 Task: Add a signature Angela Wright containing Have a great day, Angela Wright to email address softage.10@softage.net and add a folder Encryption
Action: Mouse moved to (108, 103)
Screenshot: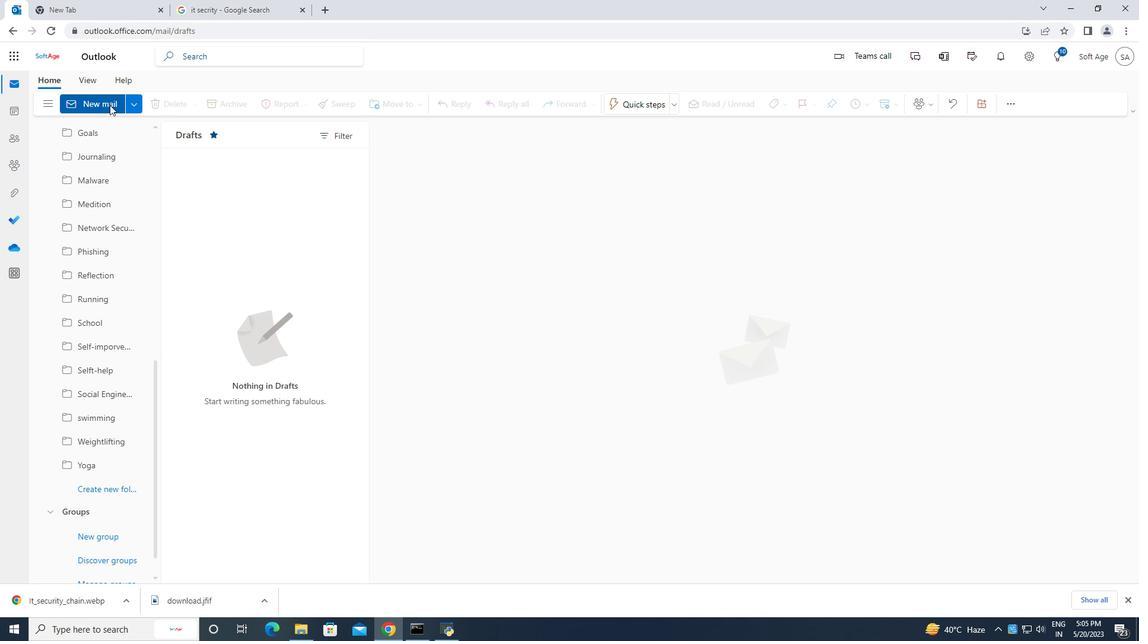 
Action: Mouse pressed left at (108, 103)
Screenshot: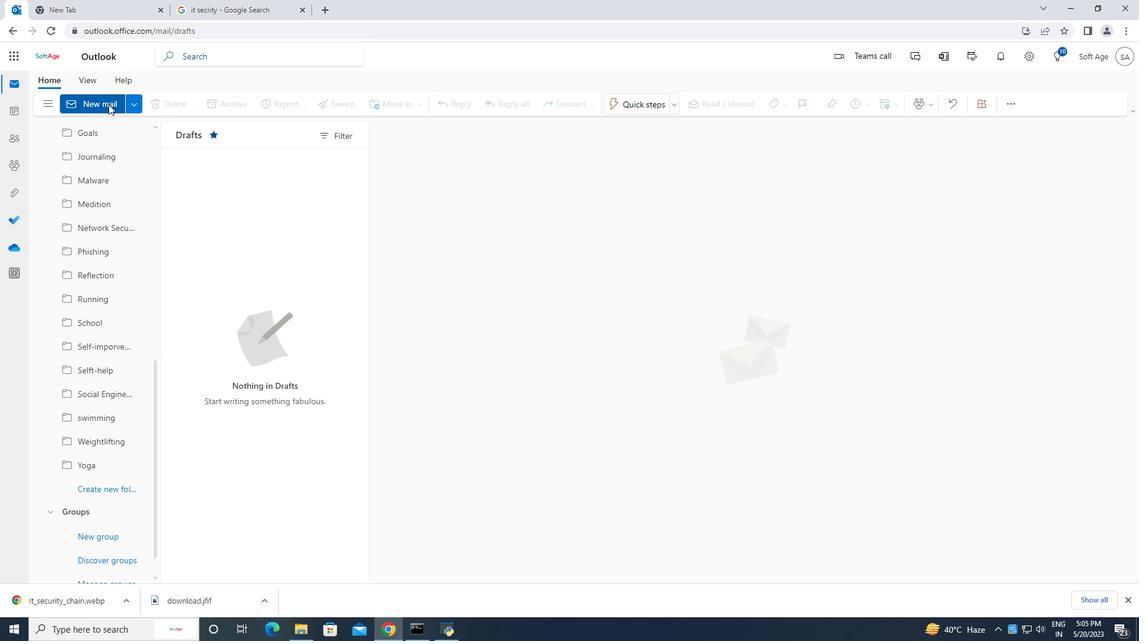 
Action: Mouse moved to (758, 110)
Screenshot: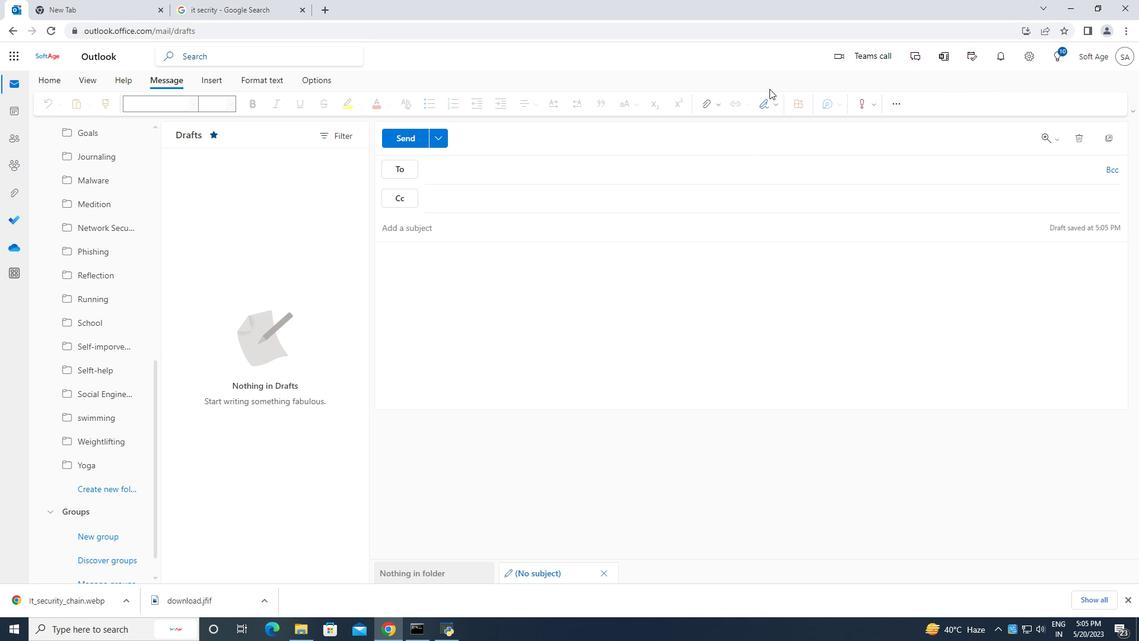 
Action: Mouse pressed left at (758, 110)
Screenshot: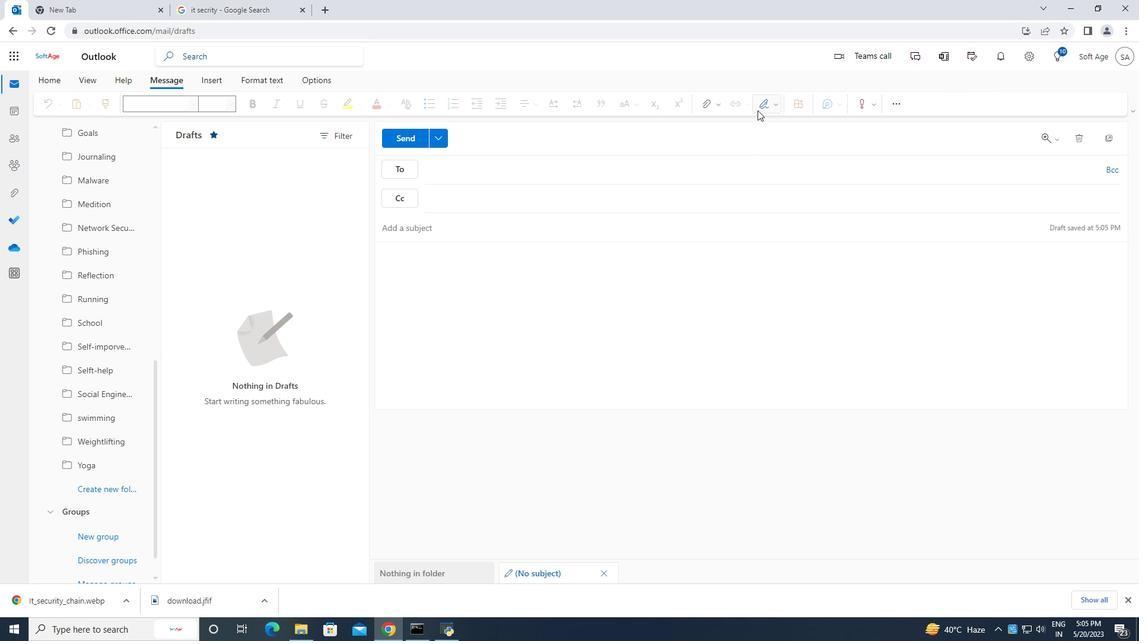 
Action: Mouse moved to (754, 151)
Screenshot: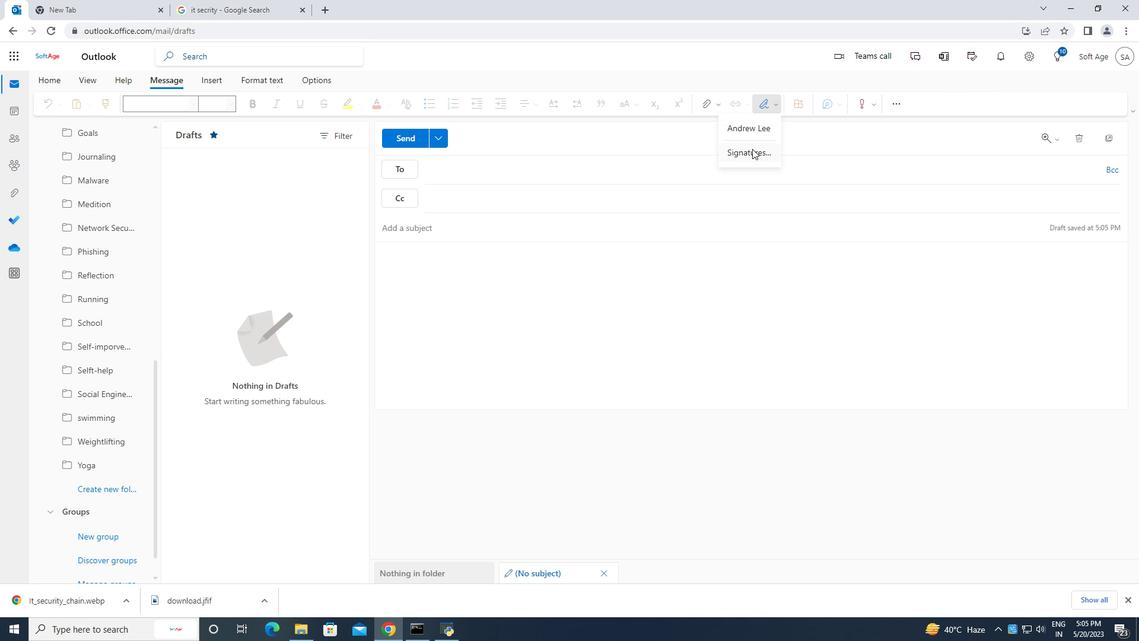 
Action: Mouse pressed left at (752, 150)
Screenshot: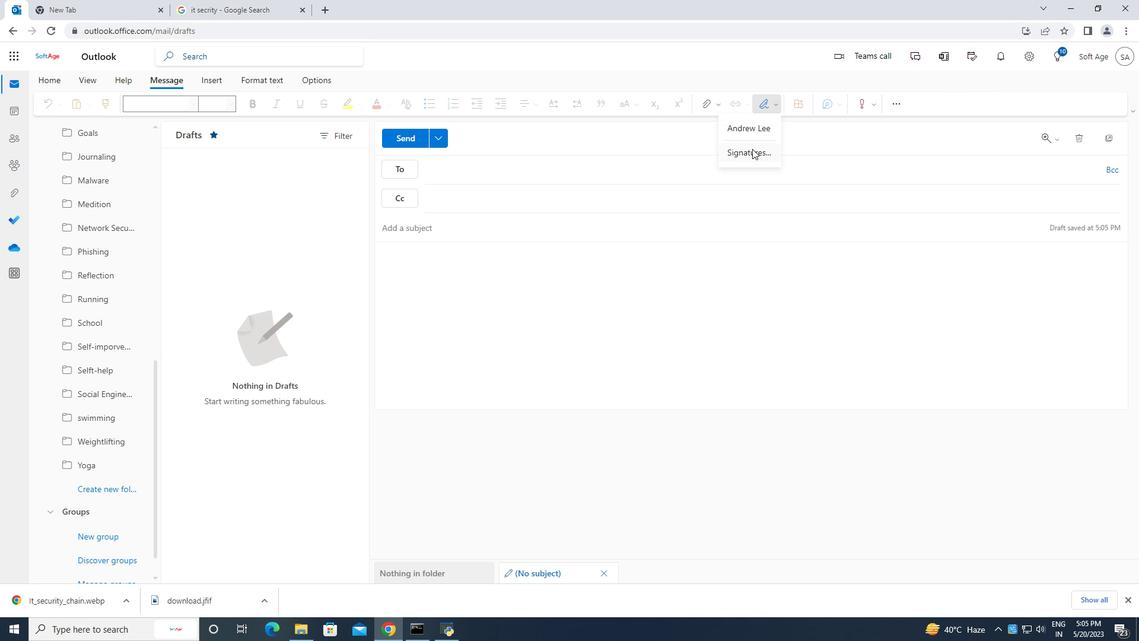 
Action: Mouse moved to (800, 200)
Screenshot: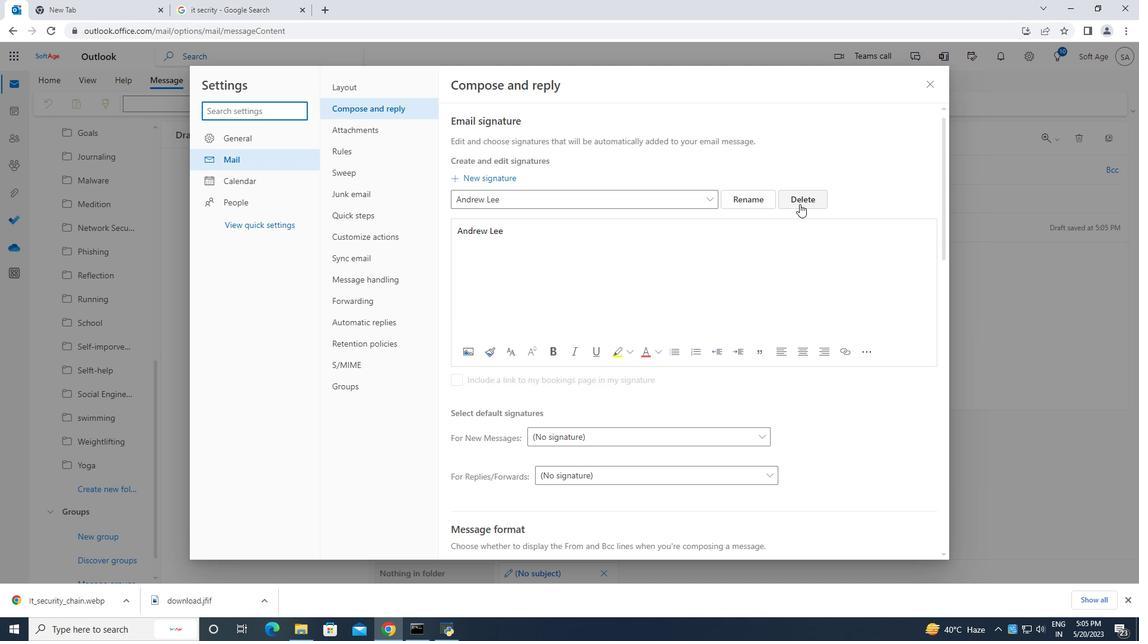 
Action: Mouse pressed left at (800, 200)
Screenshot: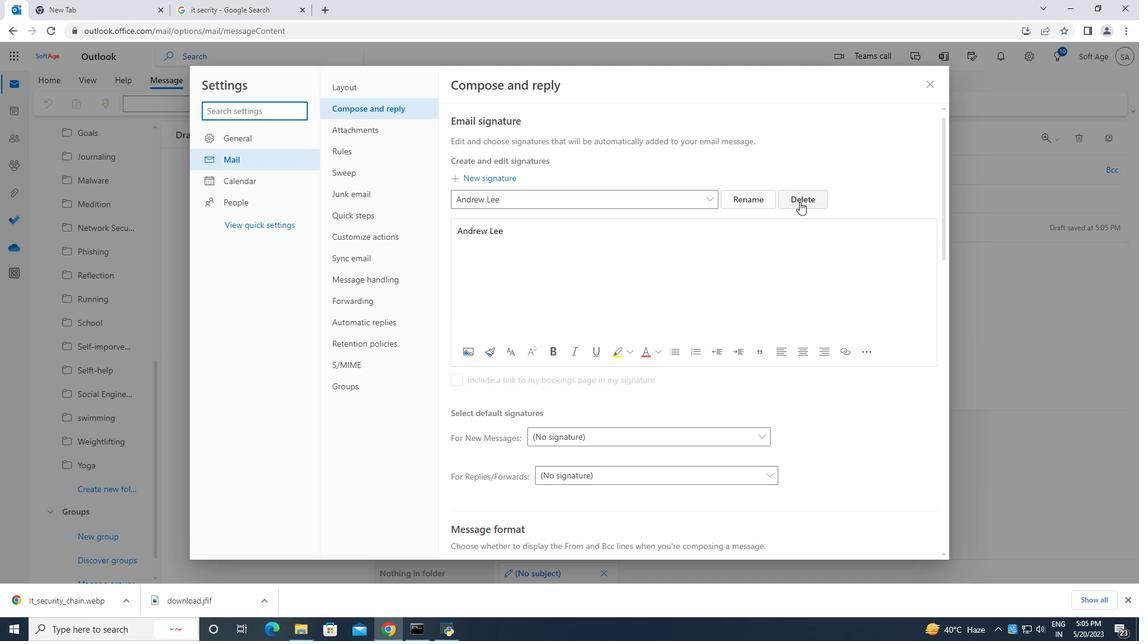
Action: Mouse moved to (517, 193)
Screenshot: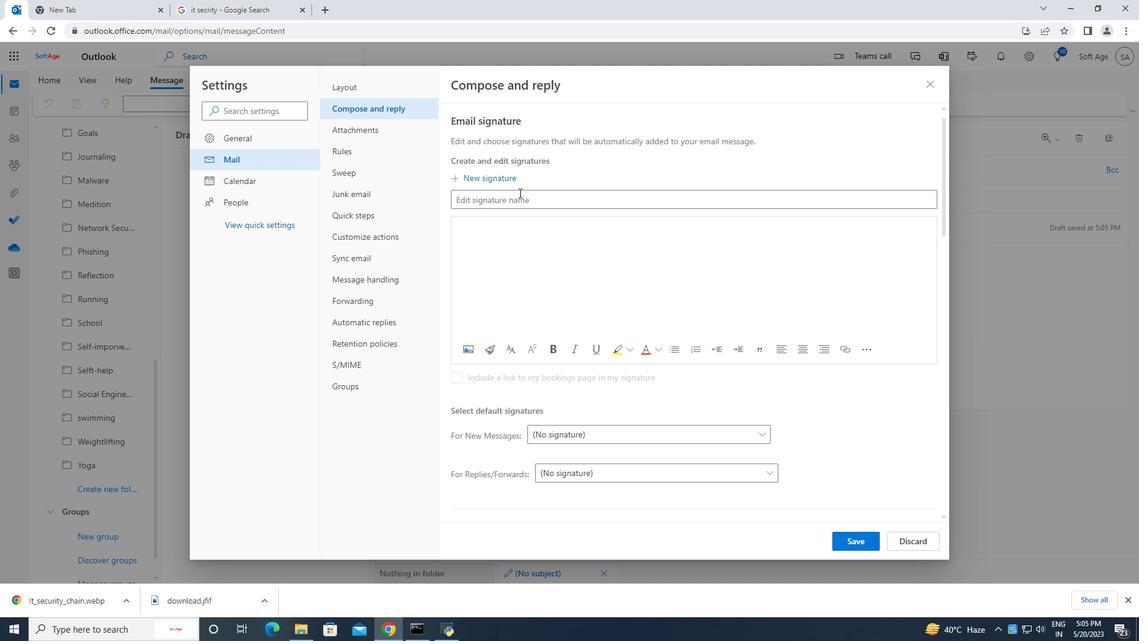 
Action: Mouse pressed left at (517, 193)
Screenshot: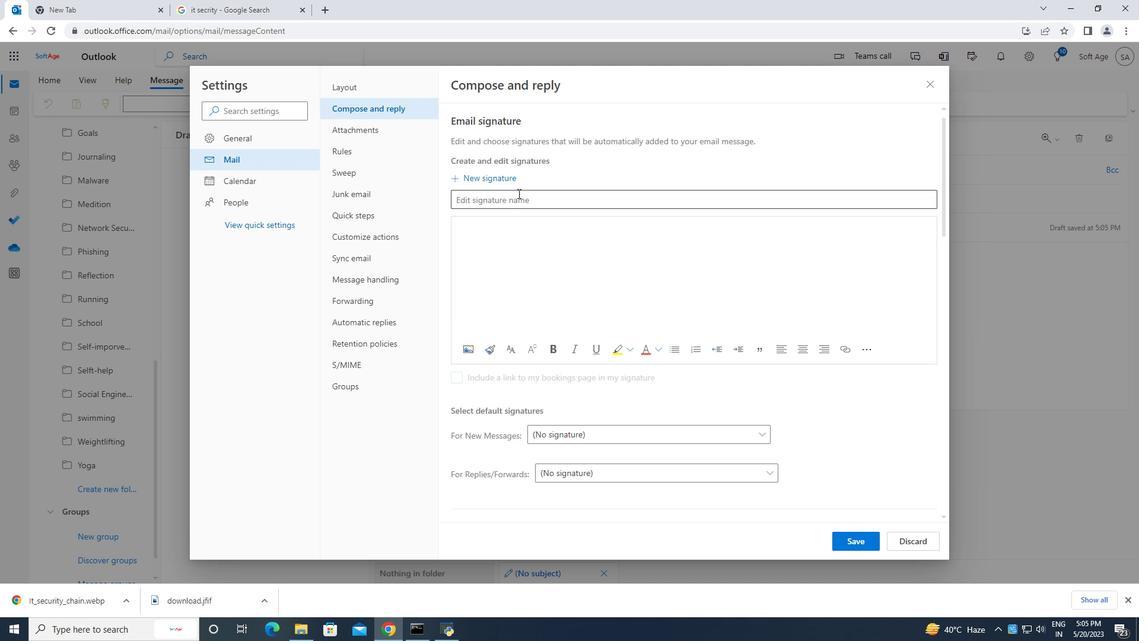 
Action: Mouse moved to (515, 193)
Screenshot: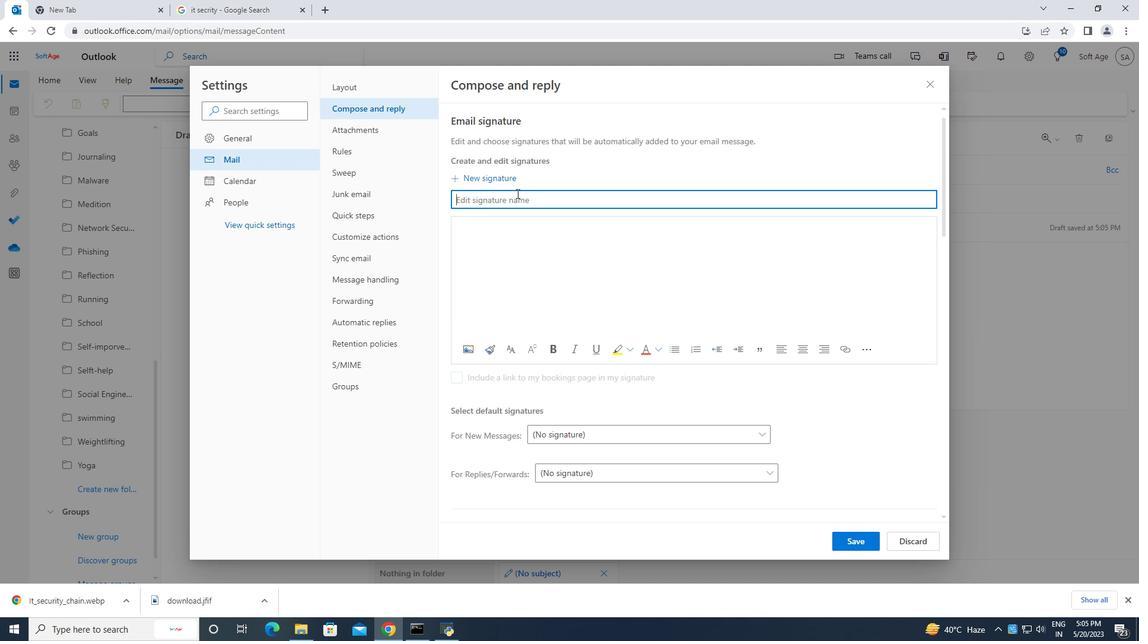 
Action: Key pressed <Key.caps_lock>A<Key.caps_lock>ngela<Key.space><Key.caps_lock>W<Key.caps_lock>riting<Key.space>
Screenshot: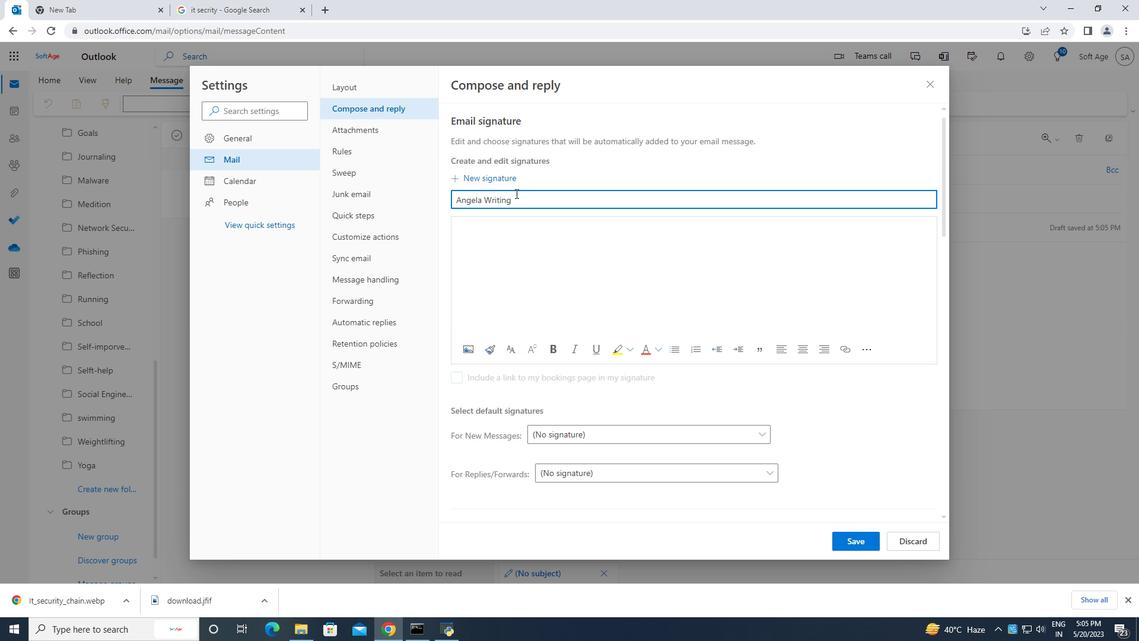 
Action: Mouse moved to (489, 216)
Screenshot: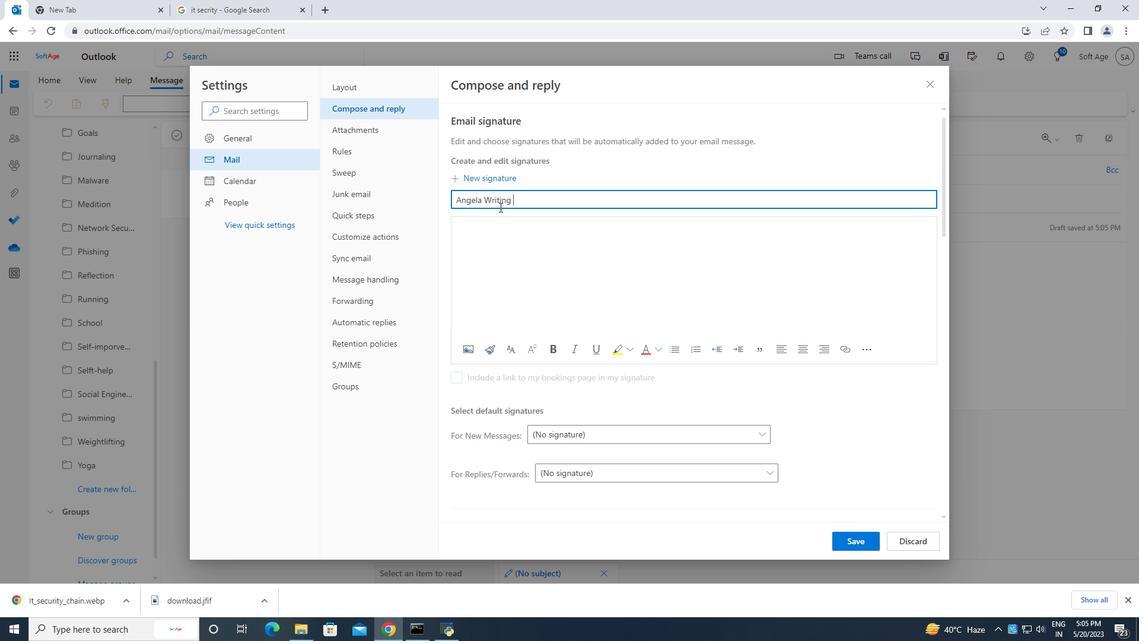 
Action: Mouse pressed left at (489, 216)
Screenshot: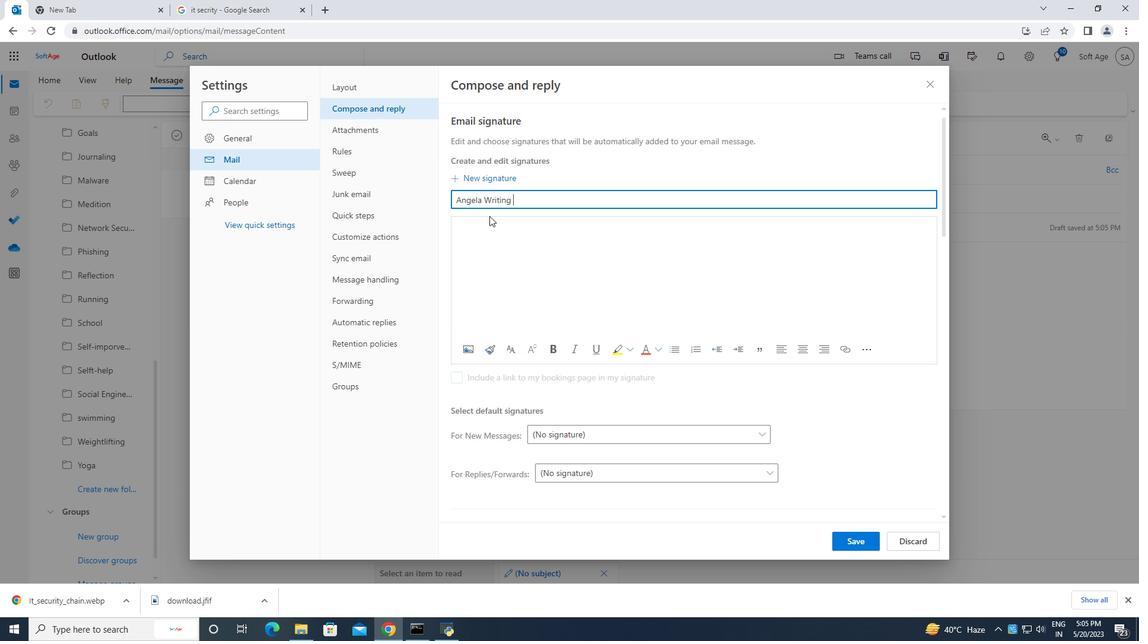 
Action: Key pressed <Key.caps_lock>A<Key.caps_lock>n
Screenshot: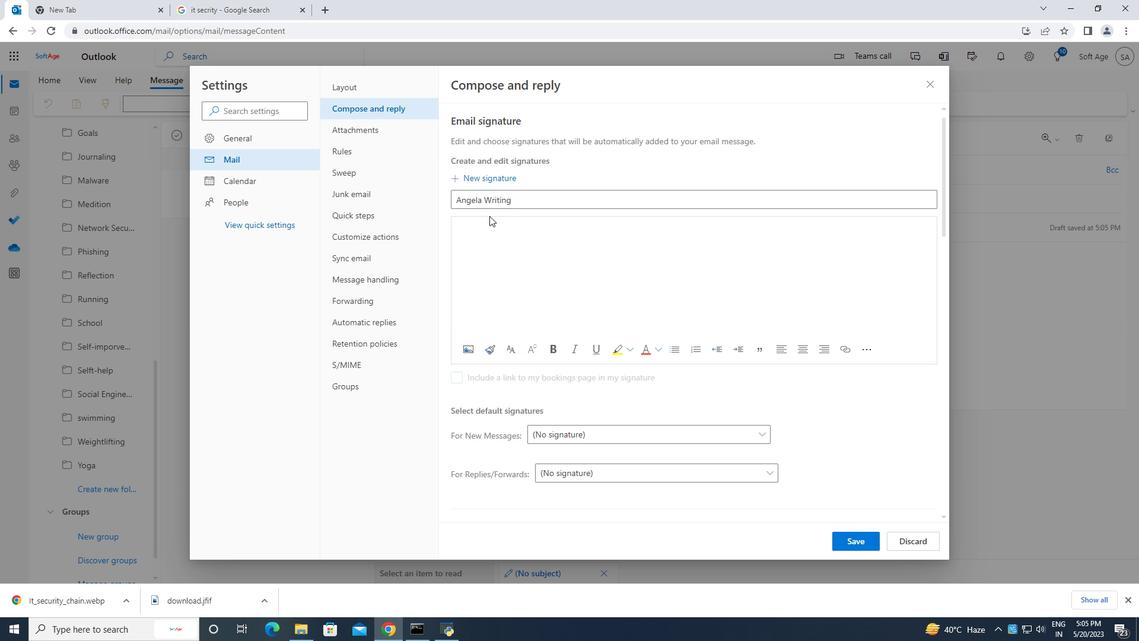 
Action: Mouse moved to (499, 227)
Screenshot: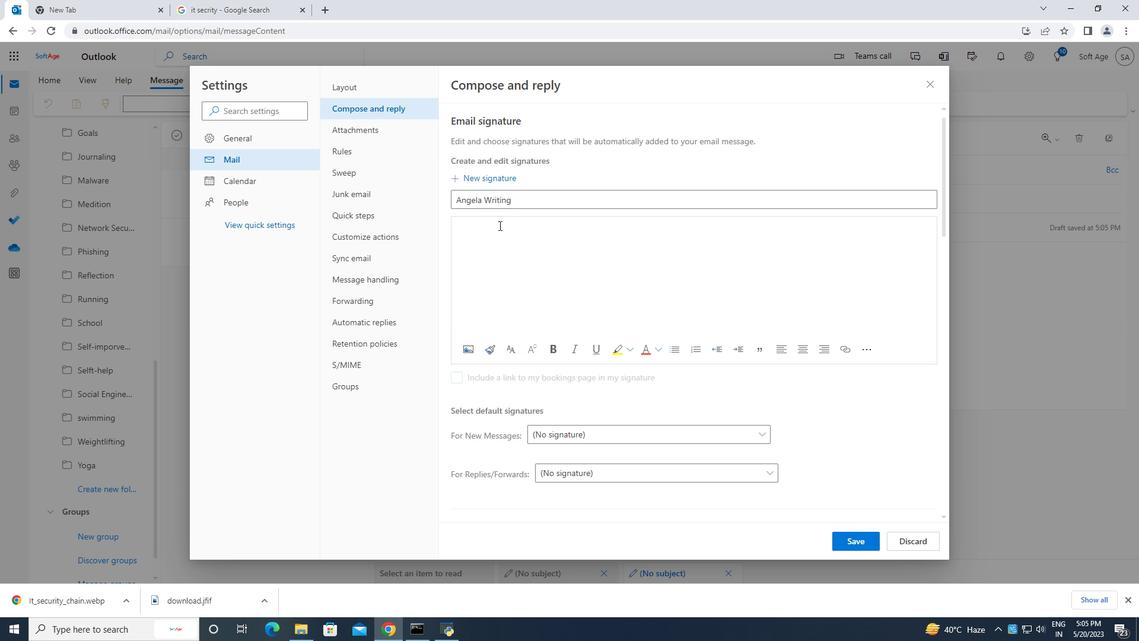 
Action: Mouse pressed left at (499, 227)
Screenshot: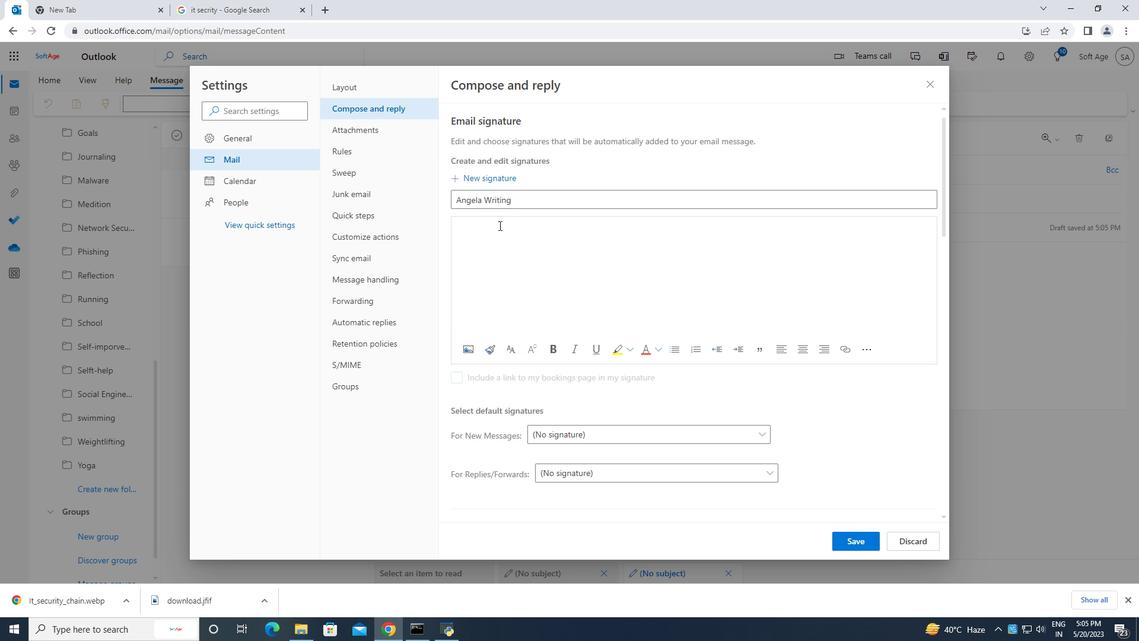 
Action: Key pressed <Key.caps_lock>A<Key.caps_lock>nf<Key.backspace>gela<Key.space><Key.caps_lock>W<Key.caps_lock>riting
Screenshot: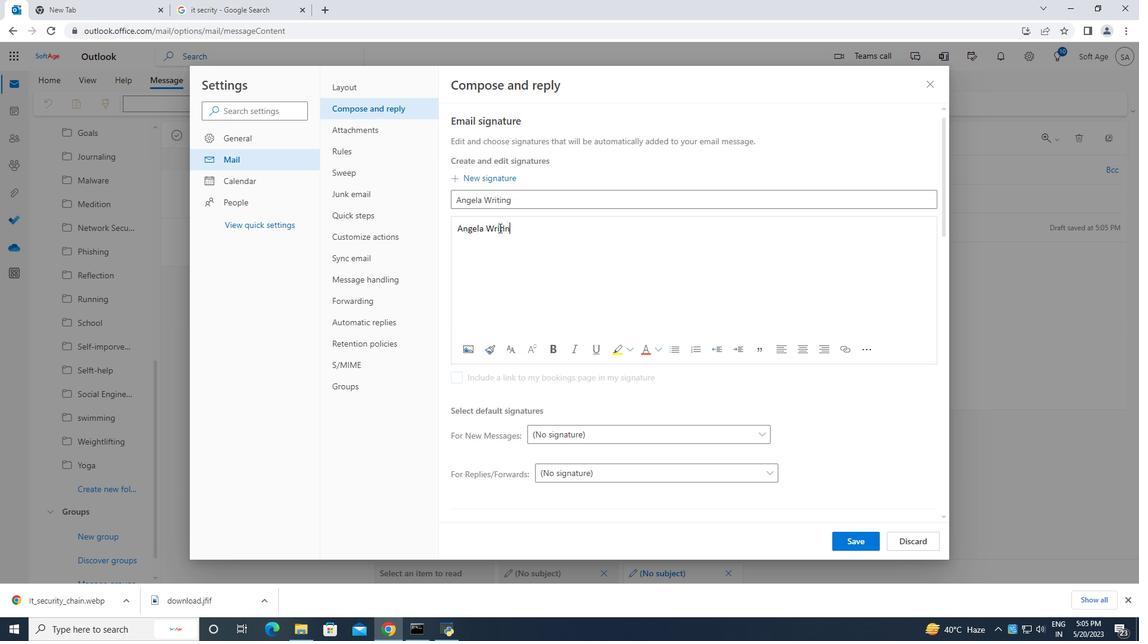 
Action: Mouse moved to (855, 542)
Screenshot: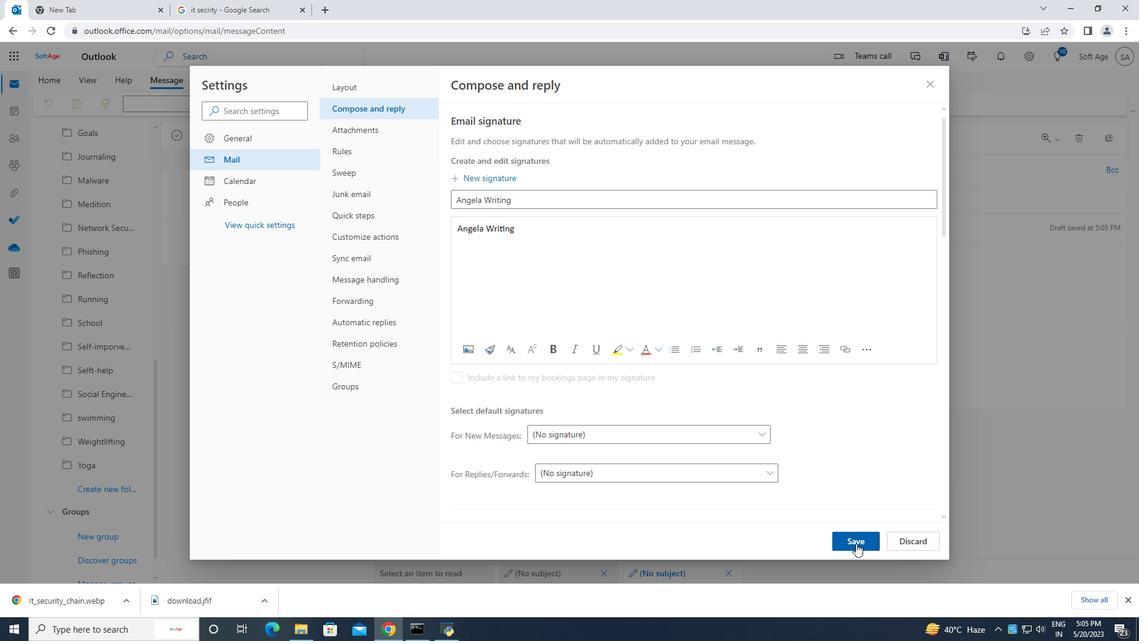 
Action: Mouse pressed left at (855, 542)
Screenshot: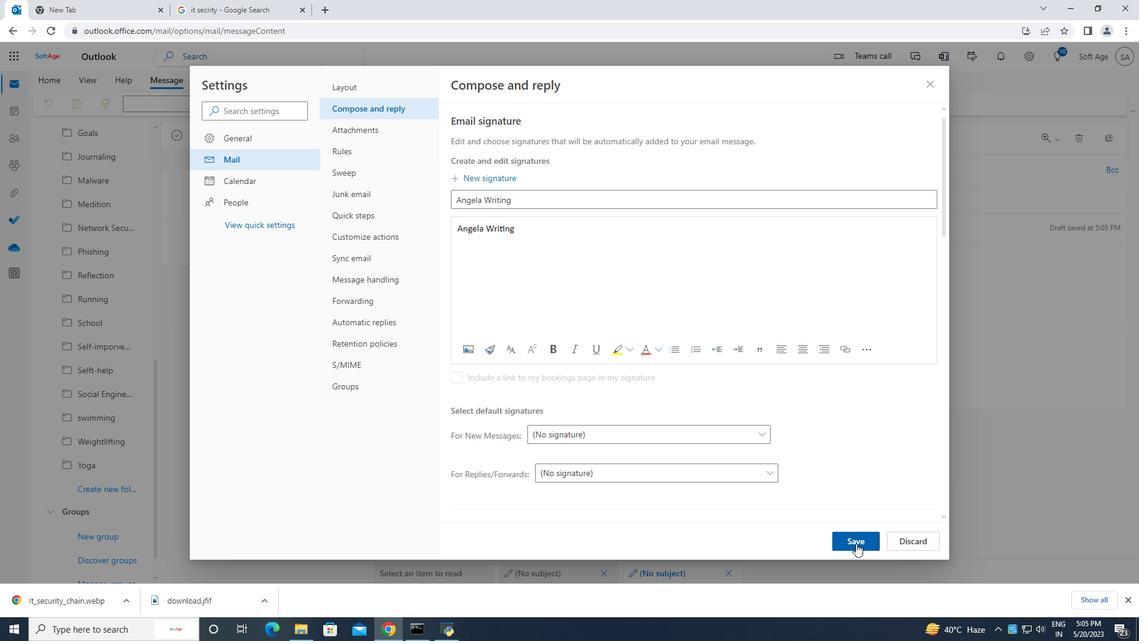 
Action: Mouse moved to (938, 84)
Screenshot: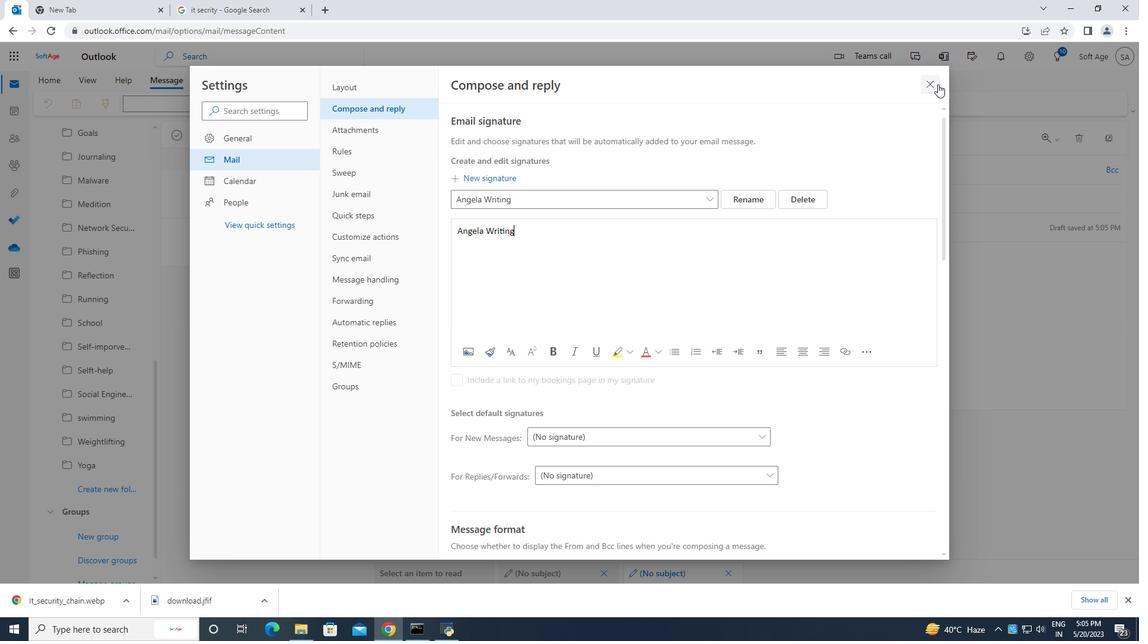 
Action: Mouse pressed left at (938, 84)
Screenshot: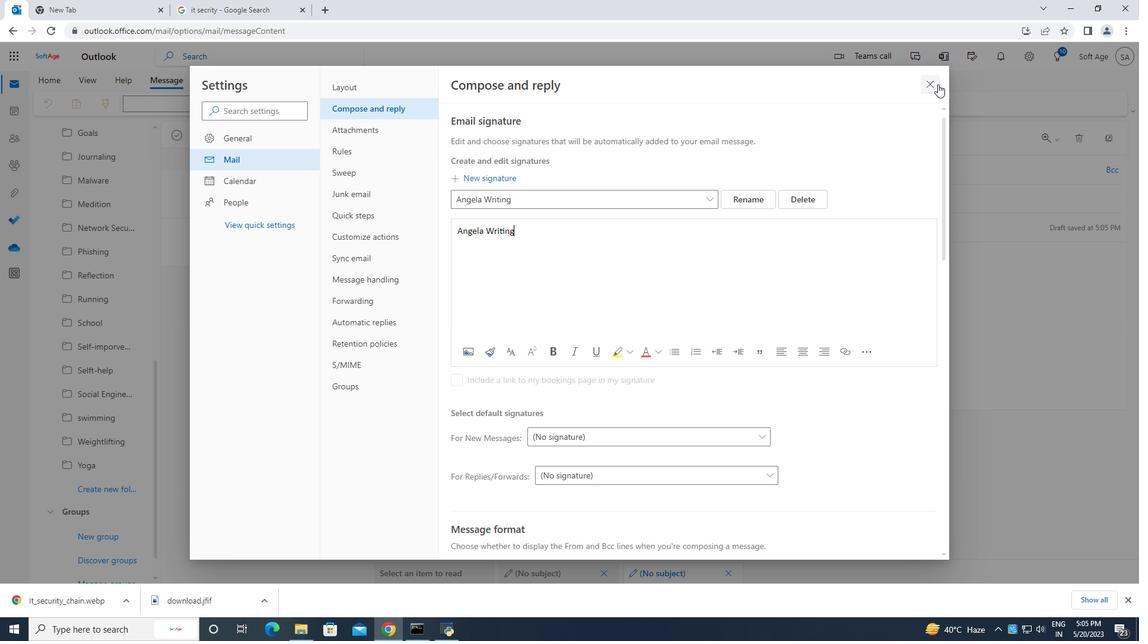 
Action: Mouse moved to (768, 103)
Screenshot: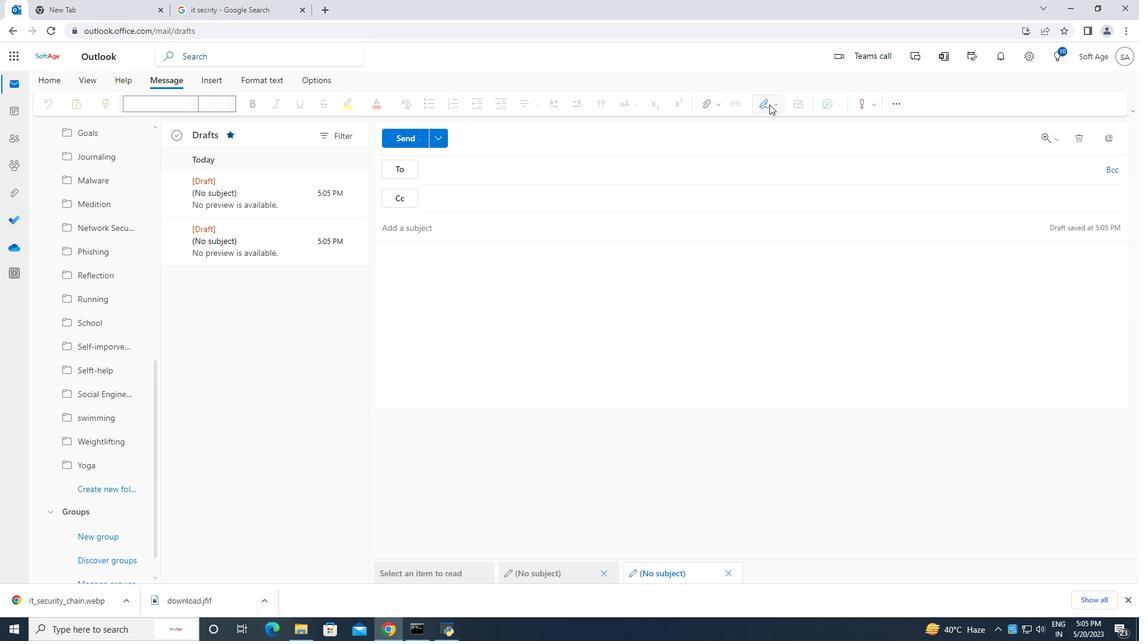 
Action: Mouse pressed left at (768, 103)
Screenshot: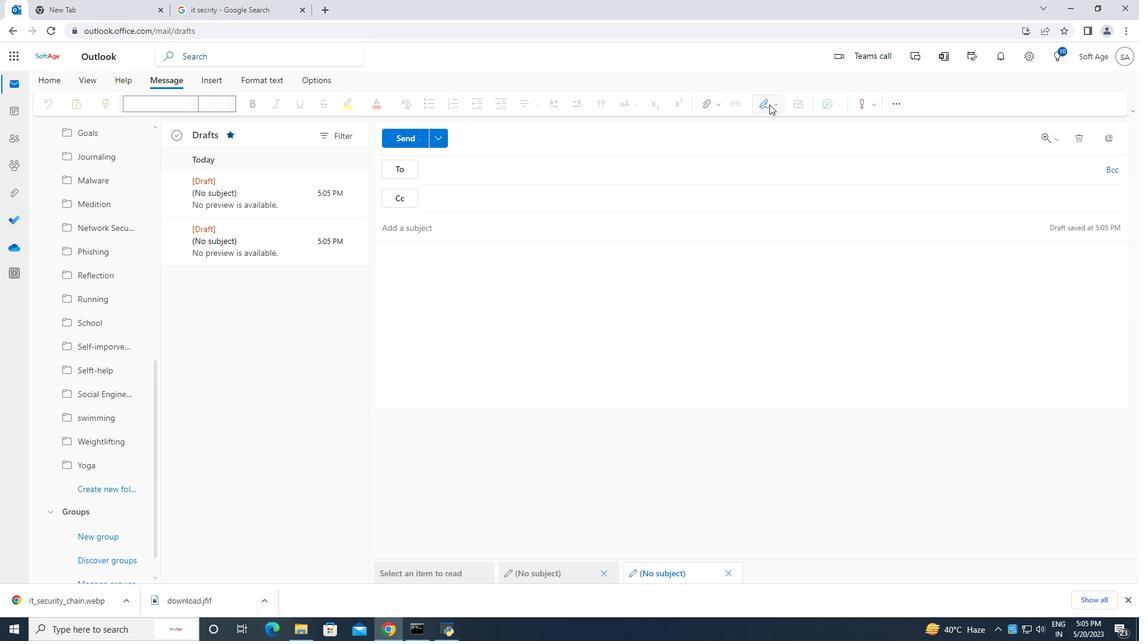 
Action: Mouse moved to (749, 125)
Screenshot: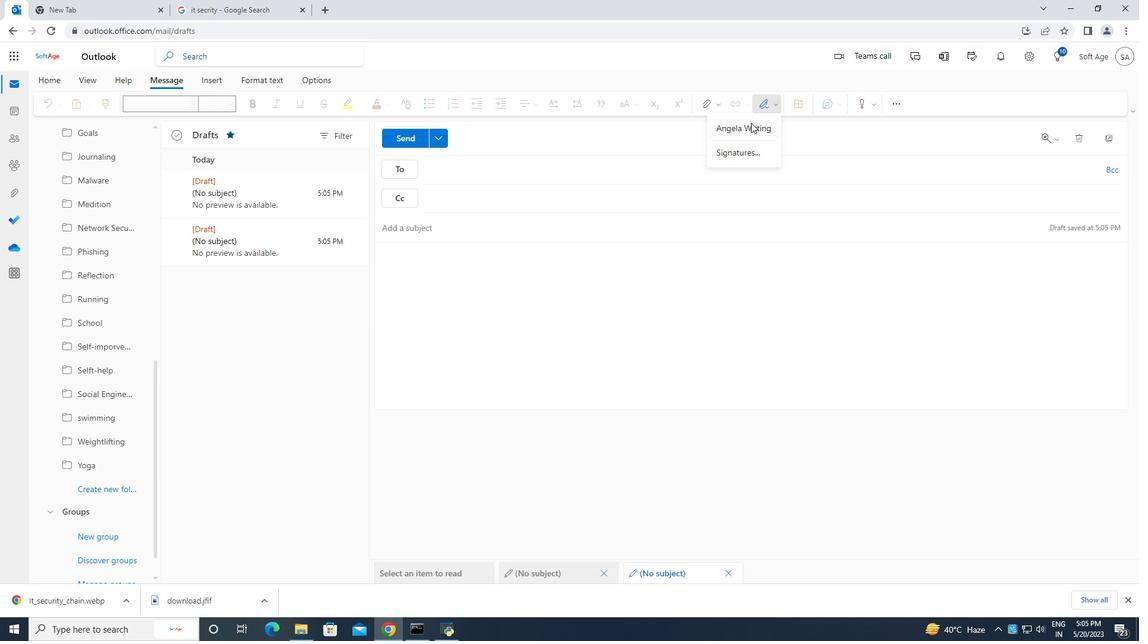 
Action: Mouse pressed left at (749, 125)
Screenshot: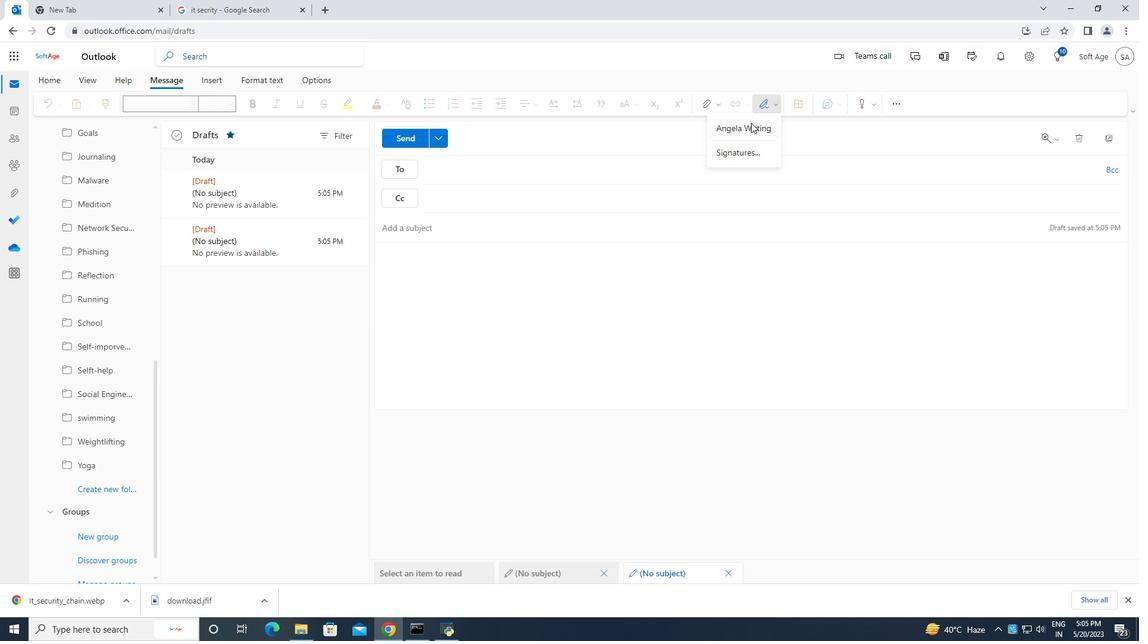 
Action: Mouse moved to (419, 258)
Screenshot: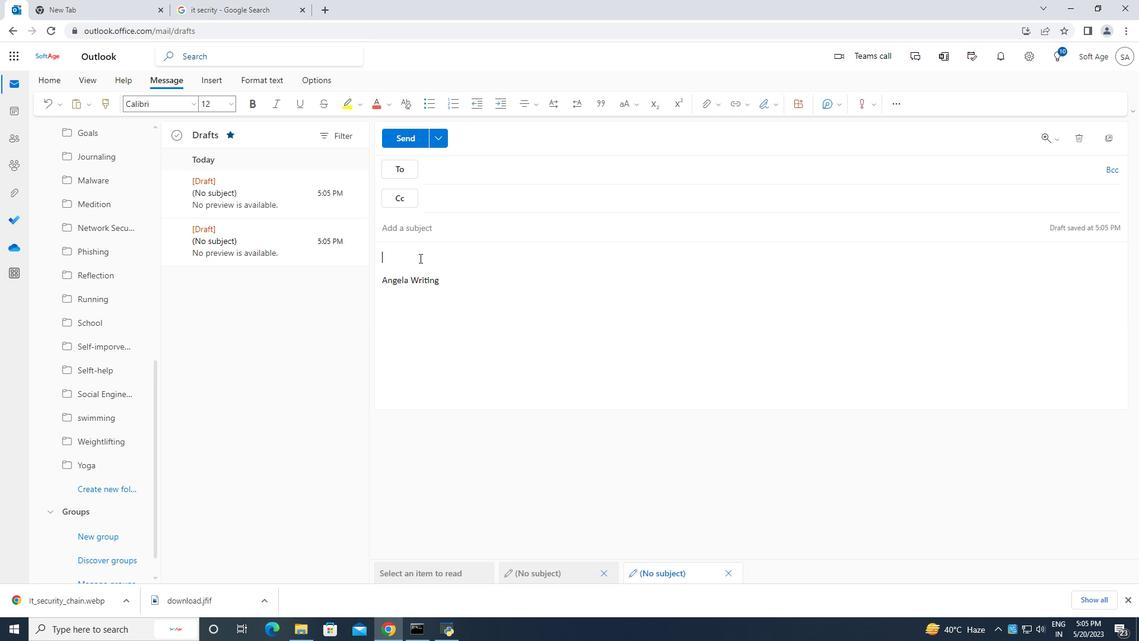 
Action: Key pressed <Key.caps_lock>C<Key.caps_lock>ontaing<Key.space><Key.caps_lock>HAVE<Key.backspace><Key.backspace><Key.backspace><Key.backspace><Key.backspace><Key.backspace><Key.backspace>NING<Key.space><Key.backspace><Key.backspace><Key.backspace><Key.backspace><Key.backspace>N<Key.backspace><Key.caps_lock>ning<Key.space><Key.caps_lock>H<Key.caps_lock>ave<Key.space><Key.caps_lock><Key.caps_lock>a<Key.space>great<Key.space>day,<Key.space><Key.caps_lock>A<Key.caps_lock>ngela<Key.space><Key.caps_lock>W<Key.caps_lock>riting
Screenshot: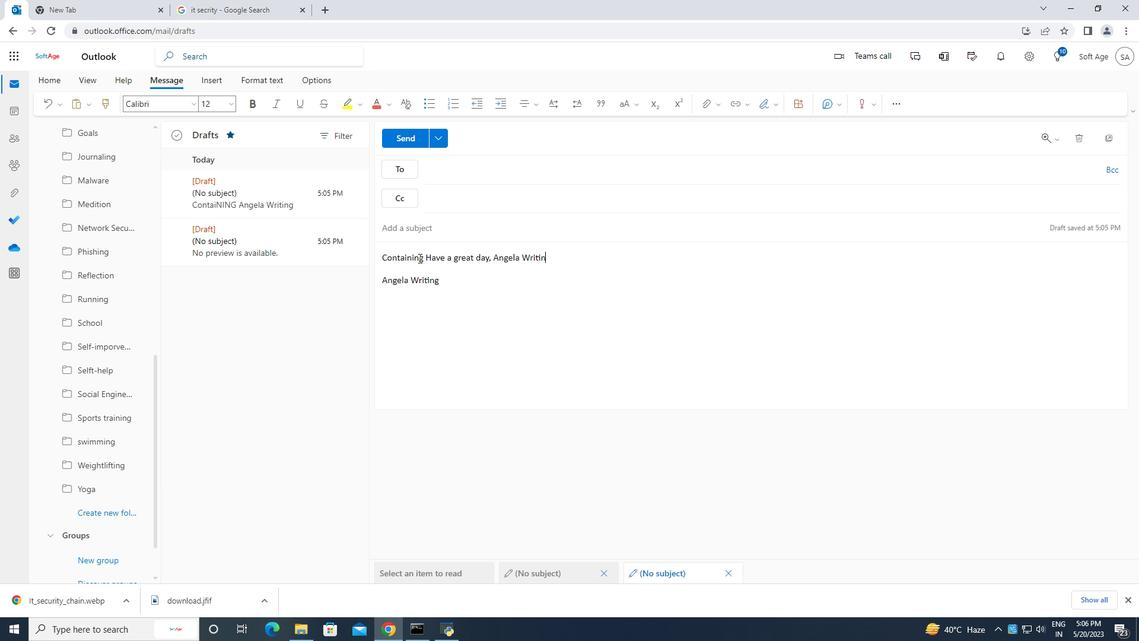 
Action: Mouse moved to (125, 503)
Screenshot: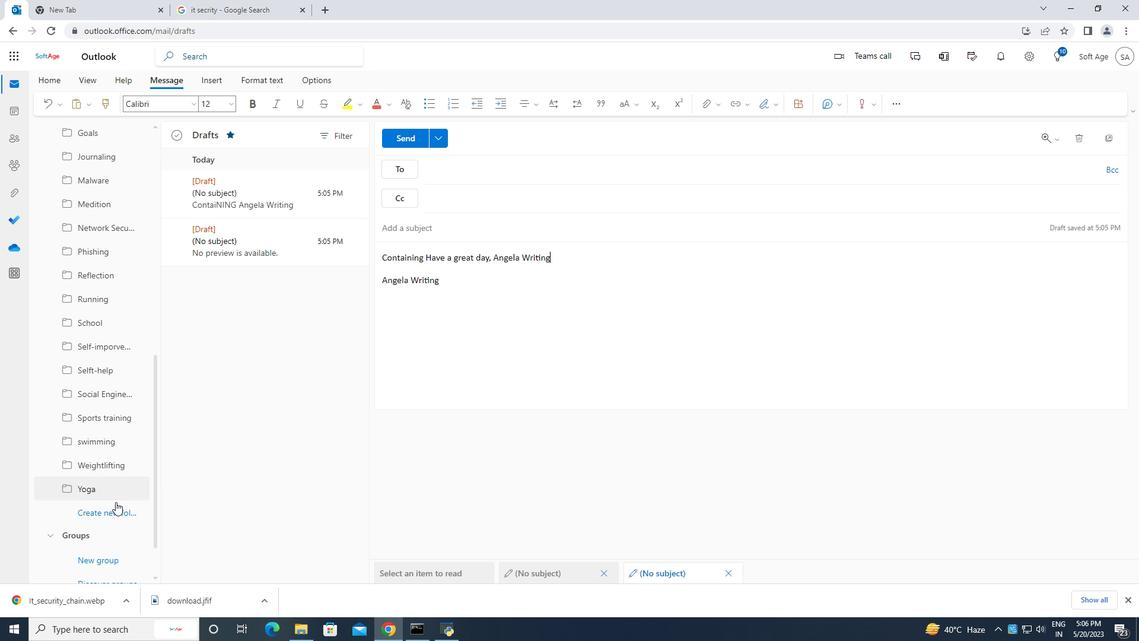 
Action: Mouse scrolled (125, 502) with delta (0, 0)
Screenshot: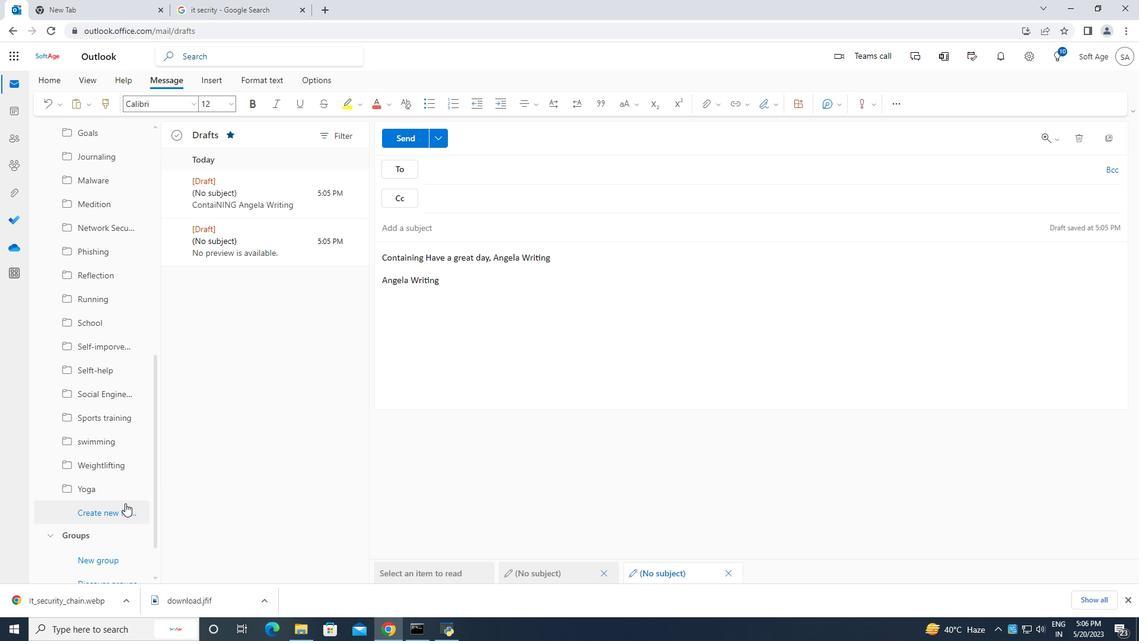 
Action: Mouse moved to (126, 503)
Screenshot: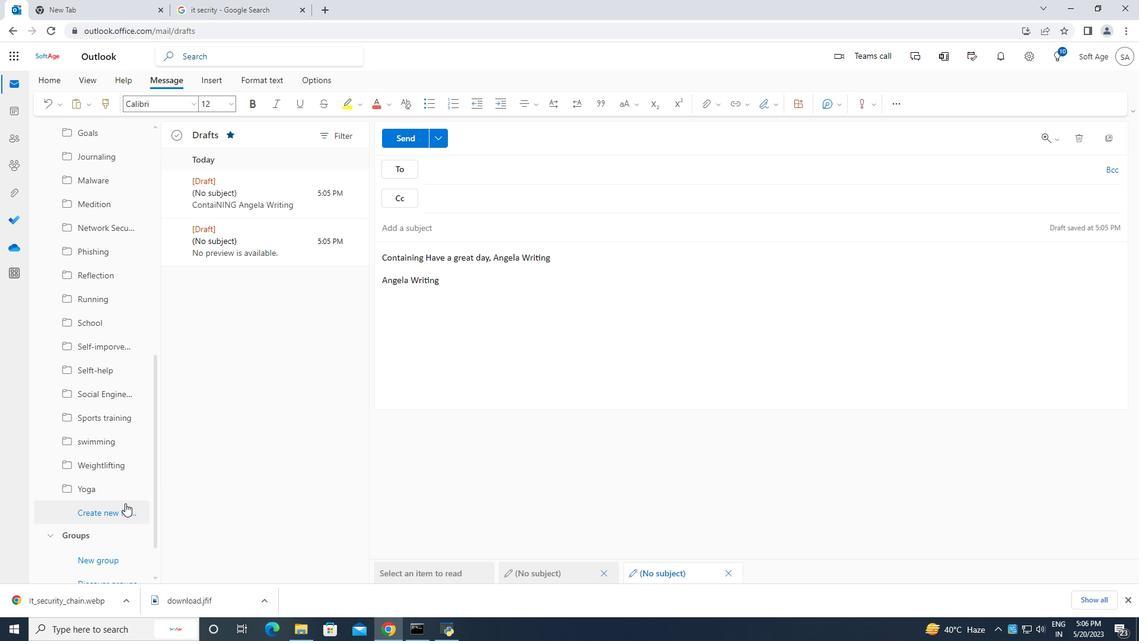 
Action: Mouse scrolled (125, 502) with delta (0, 0)
Screenshot: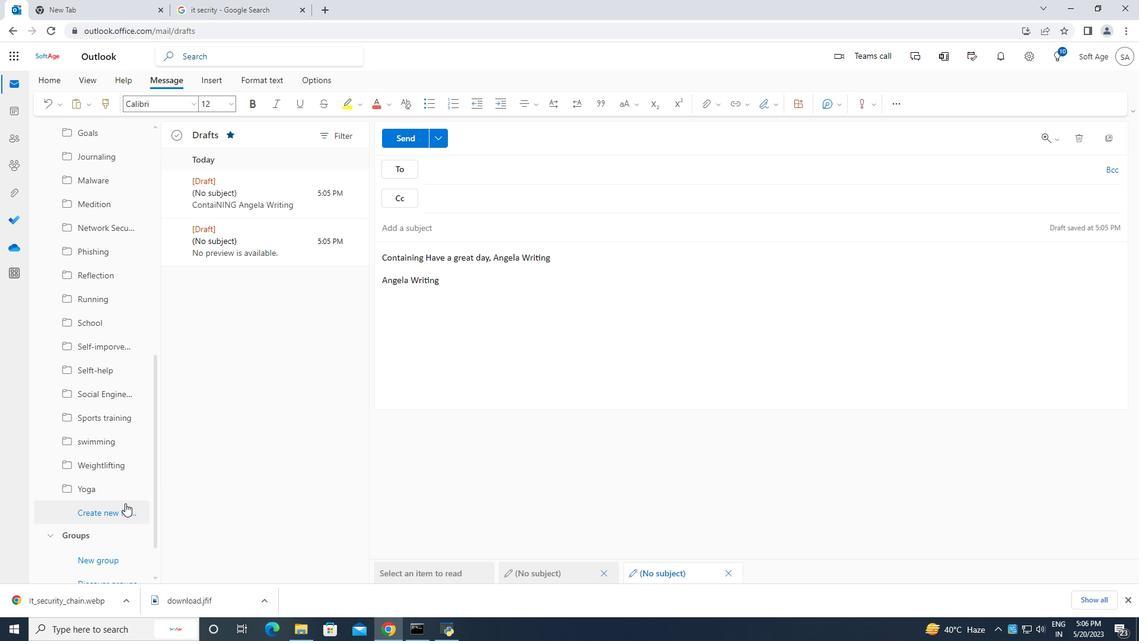 
Action: Mouse moved to (158, 481)
Screenshot: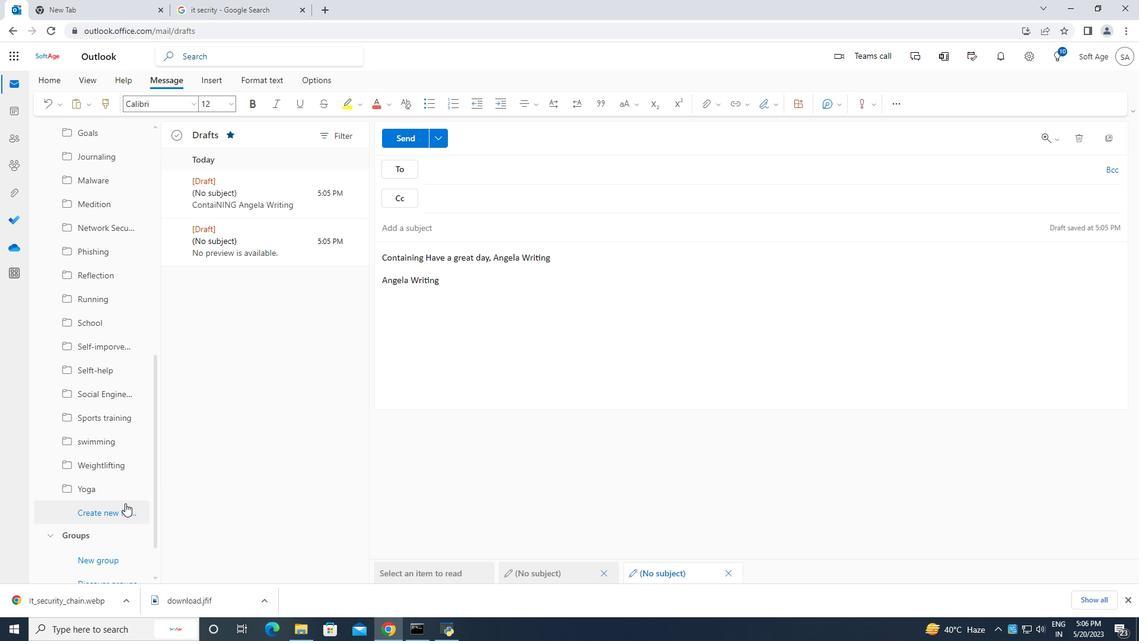 
Action: Mouse scrolled (127, 502) with delta (0, 0)
Screenshot: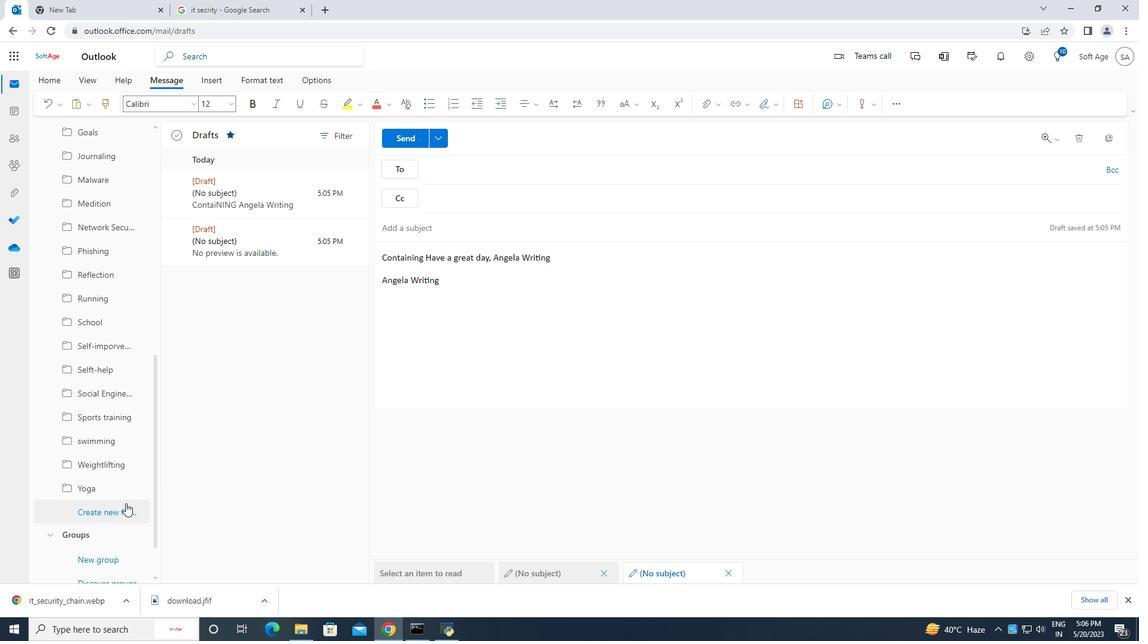 
Action: Mouse moved to (482, 167)
Screenshot: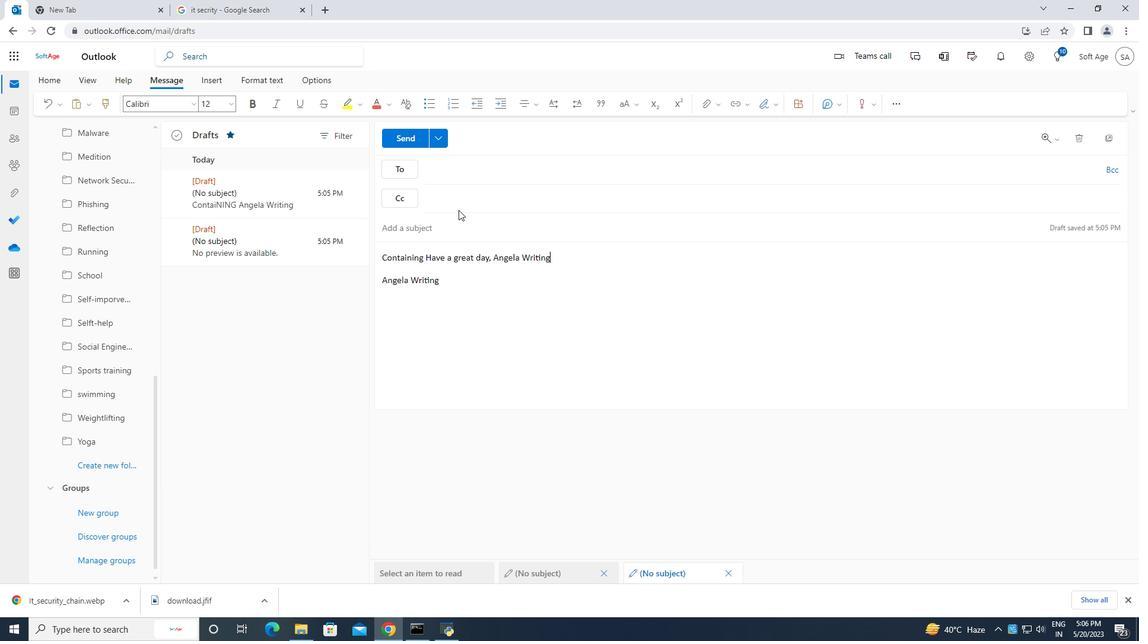 
Action: Mouse pressed left at (482, 167)
Screenshot: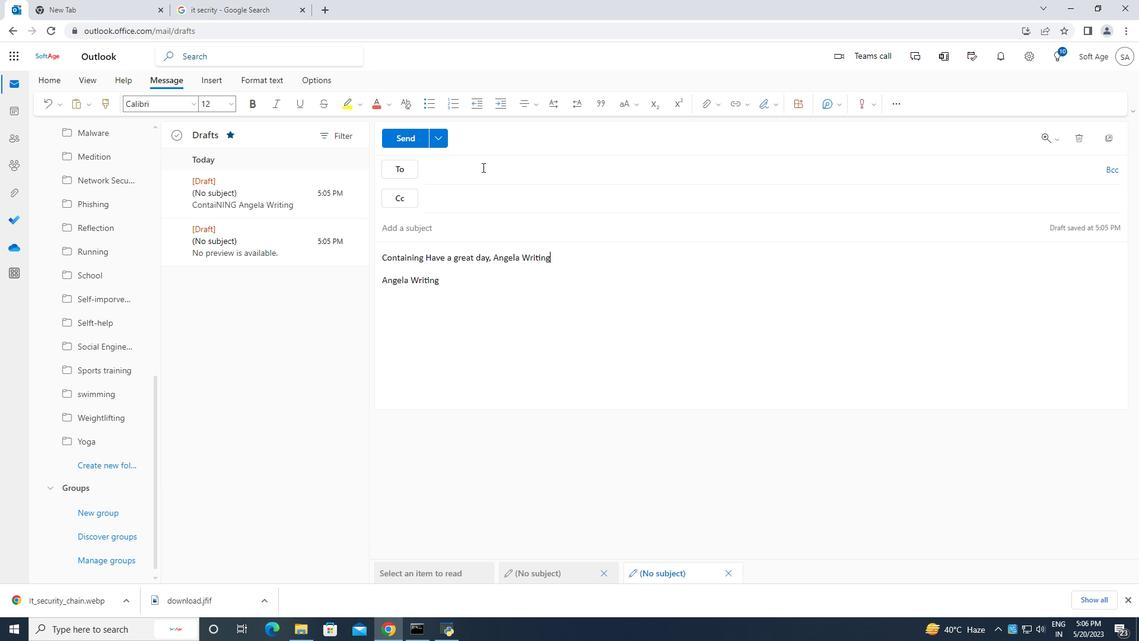 
Action: Key pressed soft
Screenshot: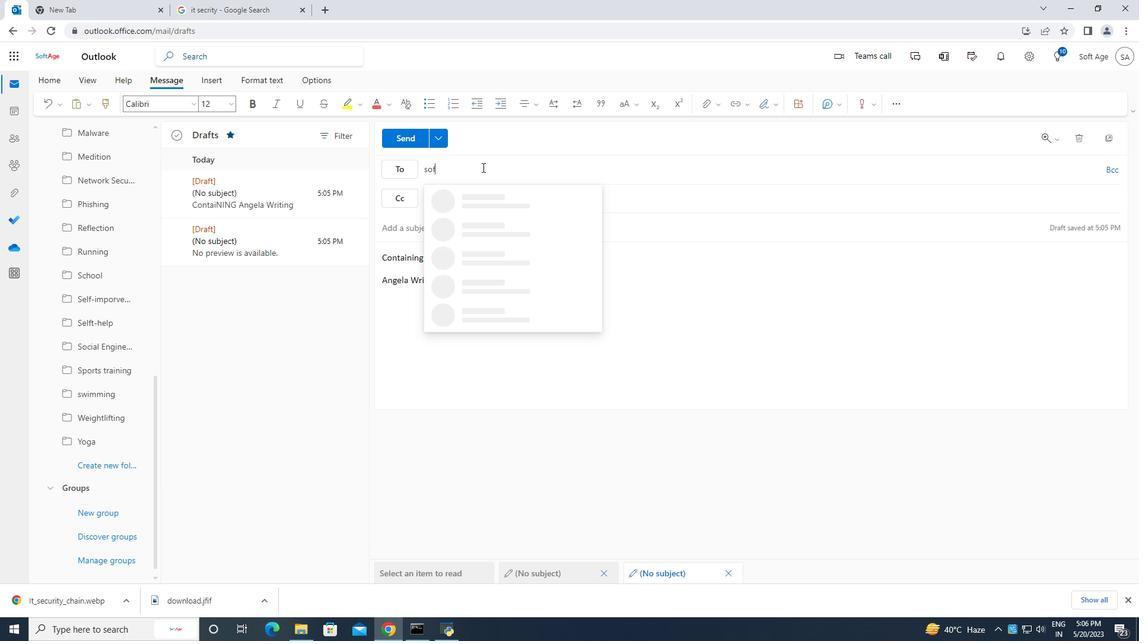 
Action: Mouse moved to (527, 194)
Screenshot: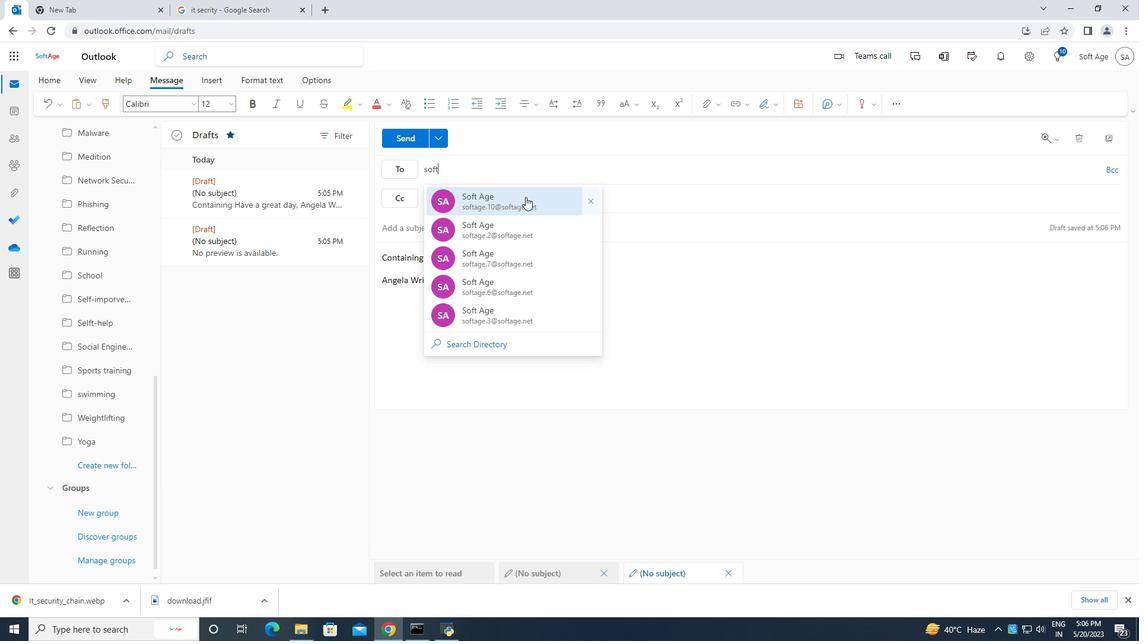 
Action: Mouse pressed left at (527, 194)
Screenshot: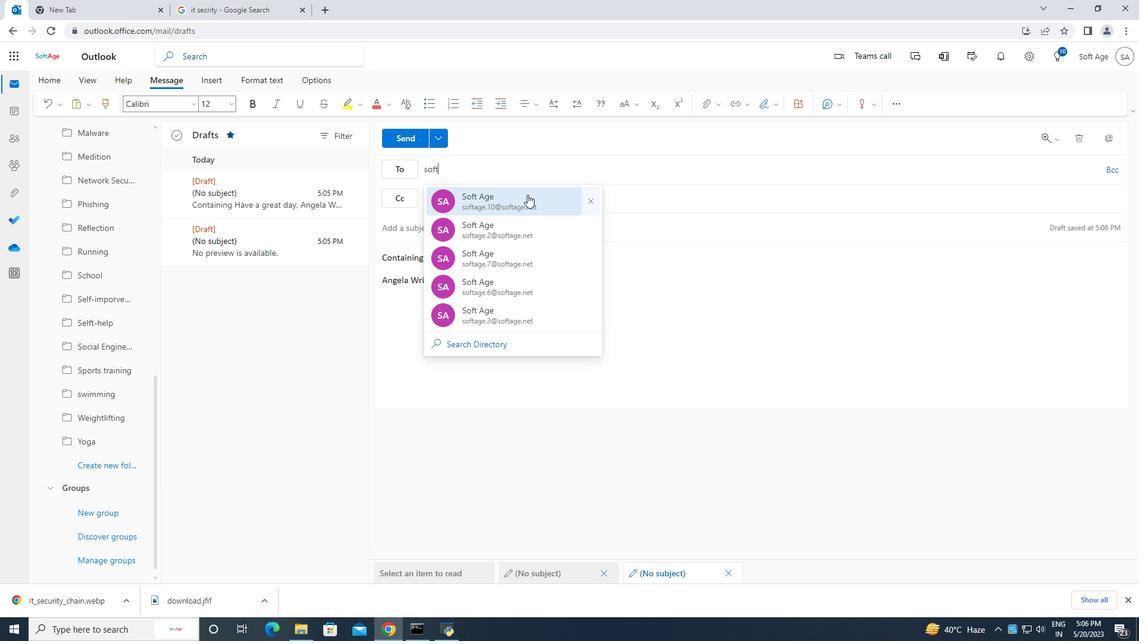 
Action: Mouse moved to (104, 467)
Screenshot: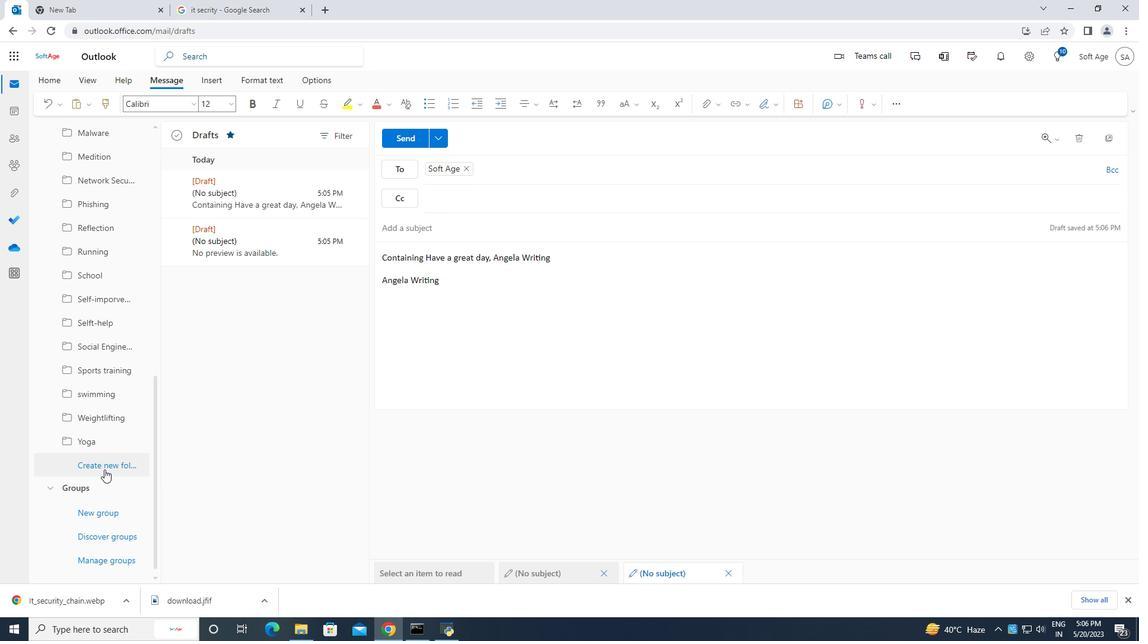 
Action: Mouse pressed left at (104, 467)
Screenshot: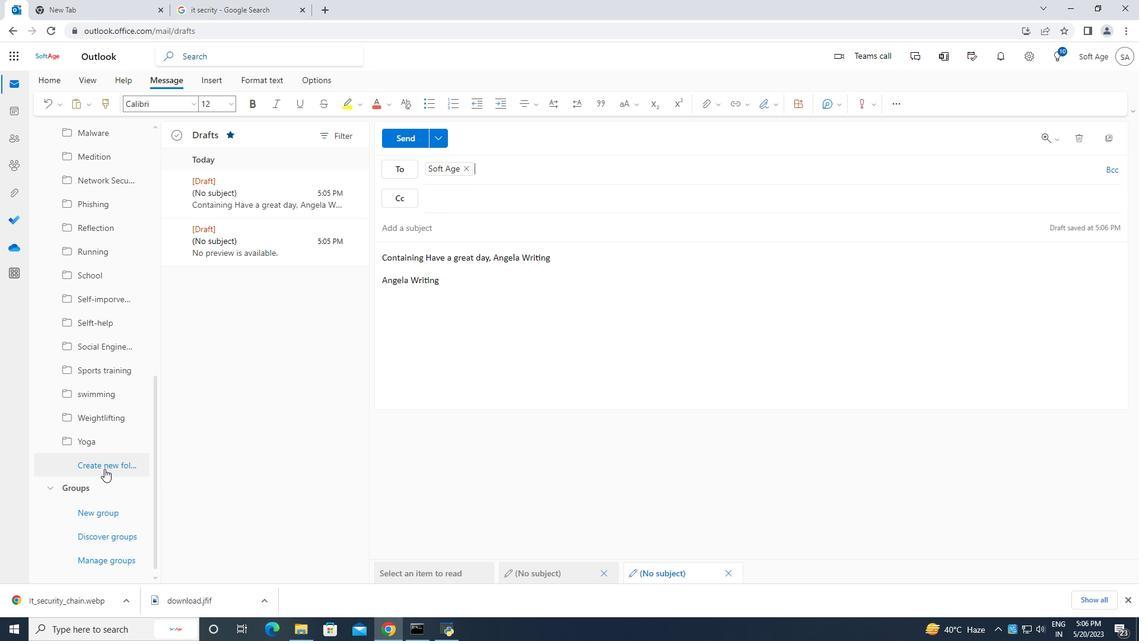 
Action: Mouse moved to (102, 465)
Screenshot: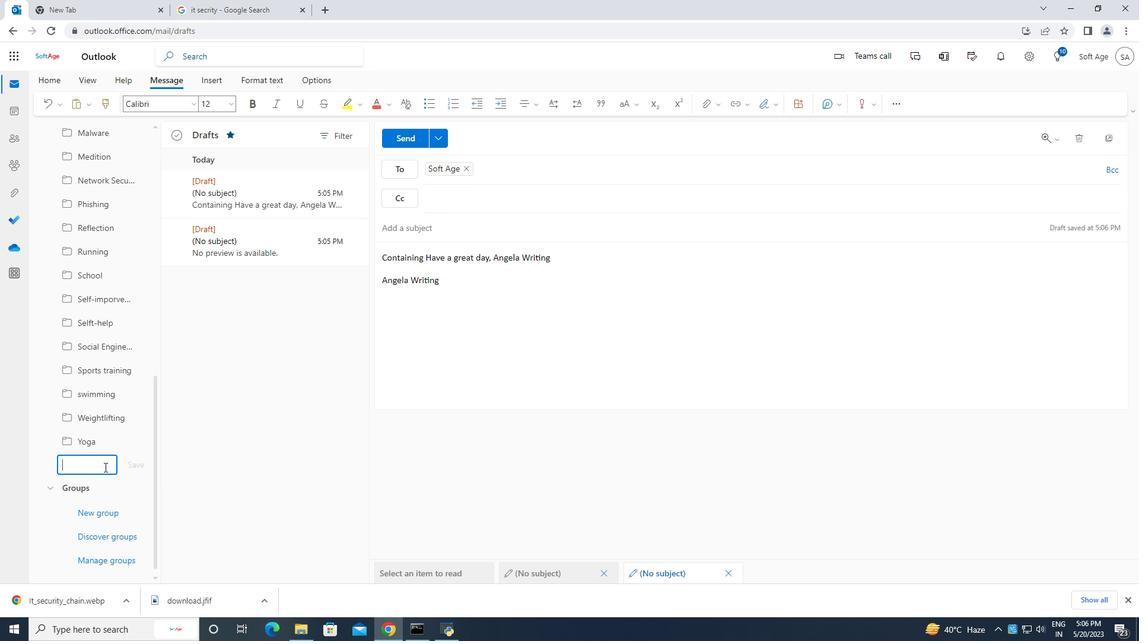 
Action: Key pressed <Key.caps_lock>E<Key.caps_lock>ncryption
Screenshot: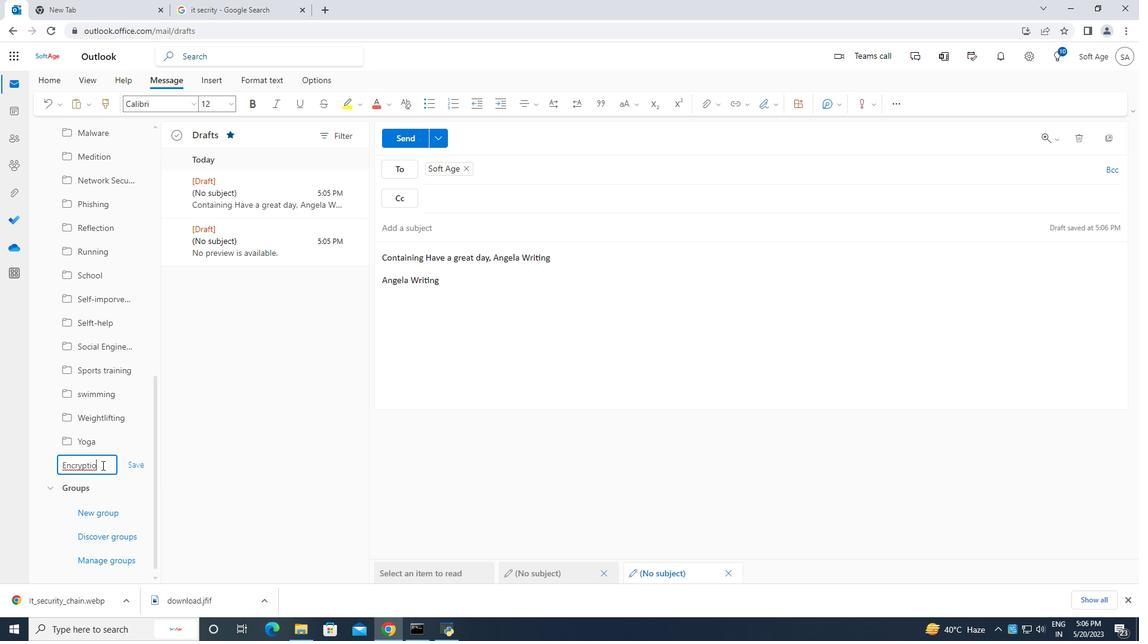 
Action: Mouse moved to (137, 467)
Screenshot: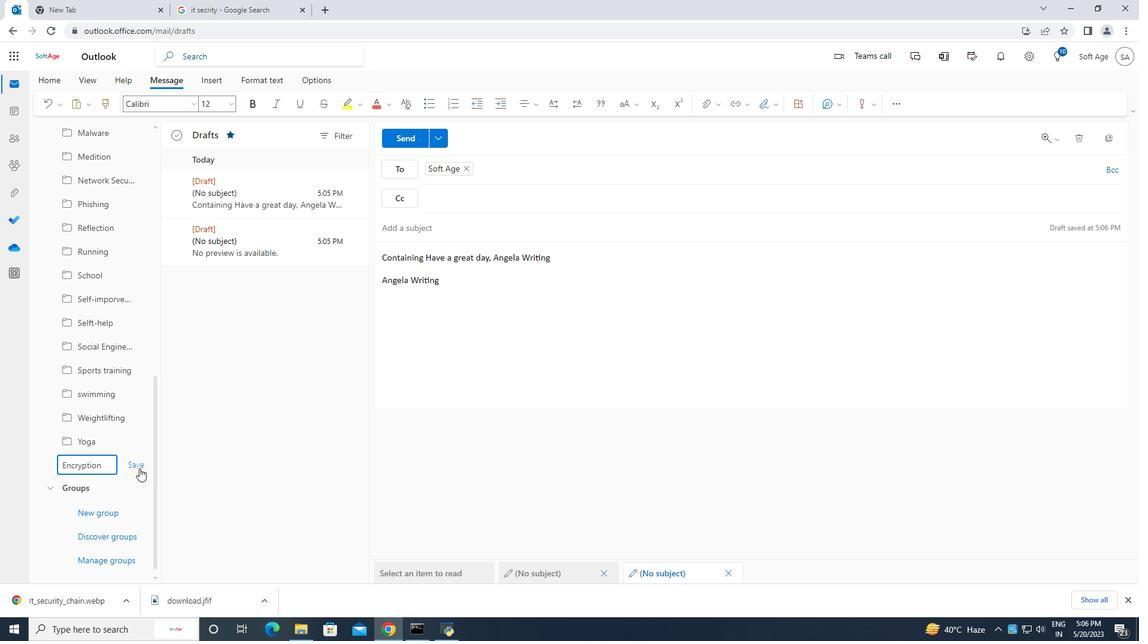 
Action: Mouse pressed left at (137, 467)
Screenshot: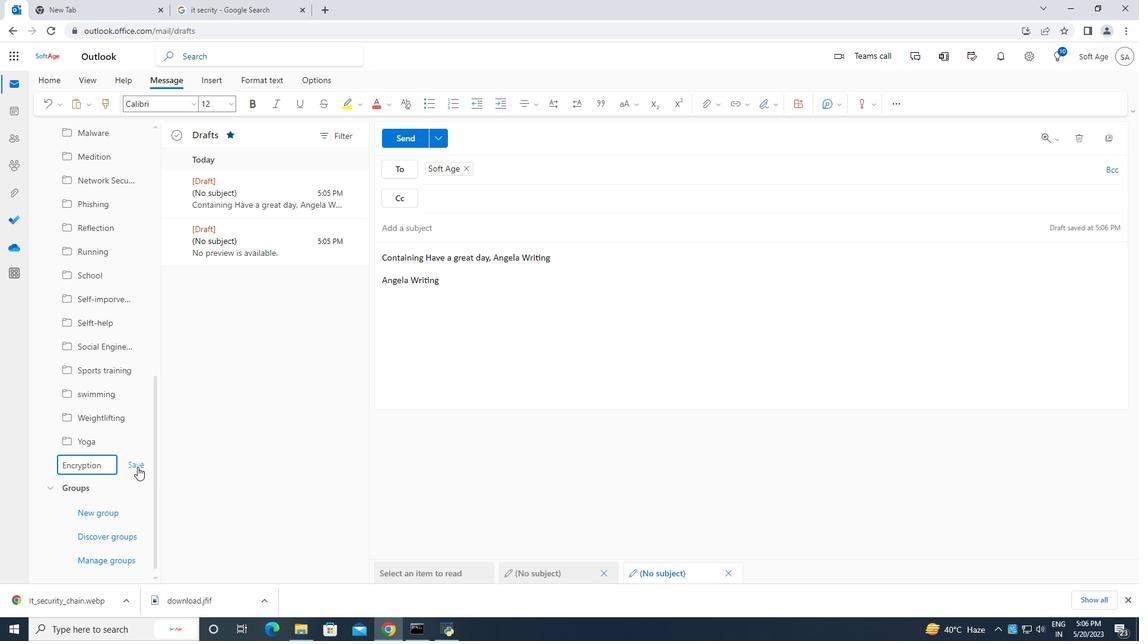 
Action: Mouse moved to (409, 135)
Screenshot: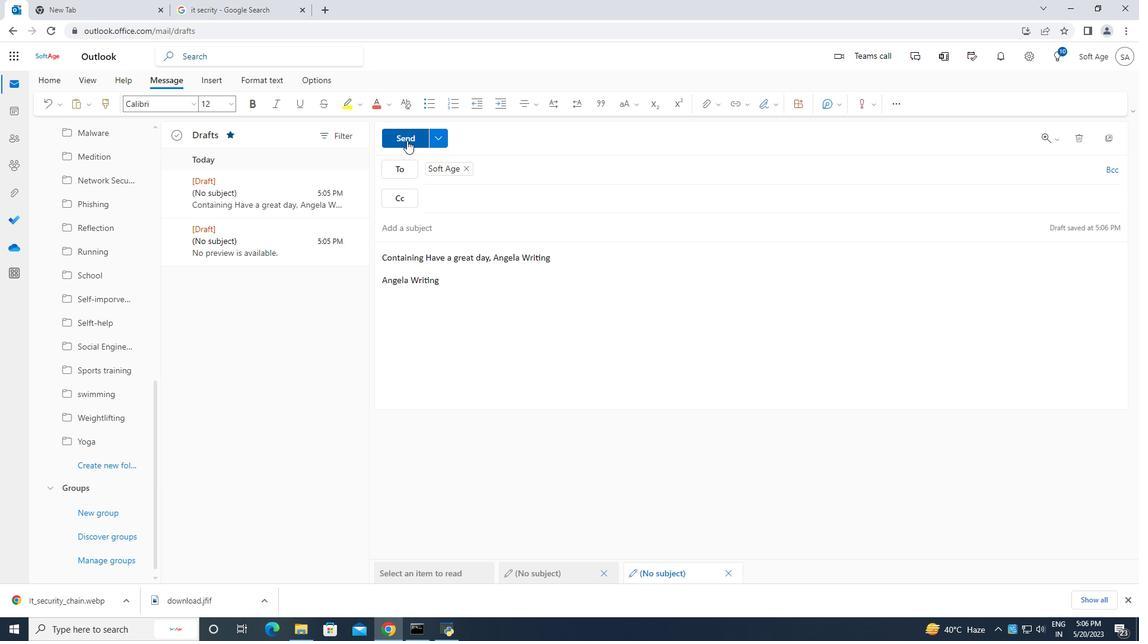 
Action: Mouse pressed left at (409, 135)
Screenshot: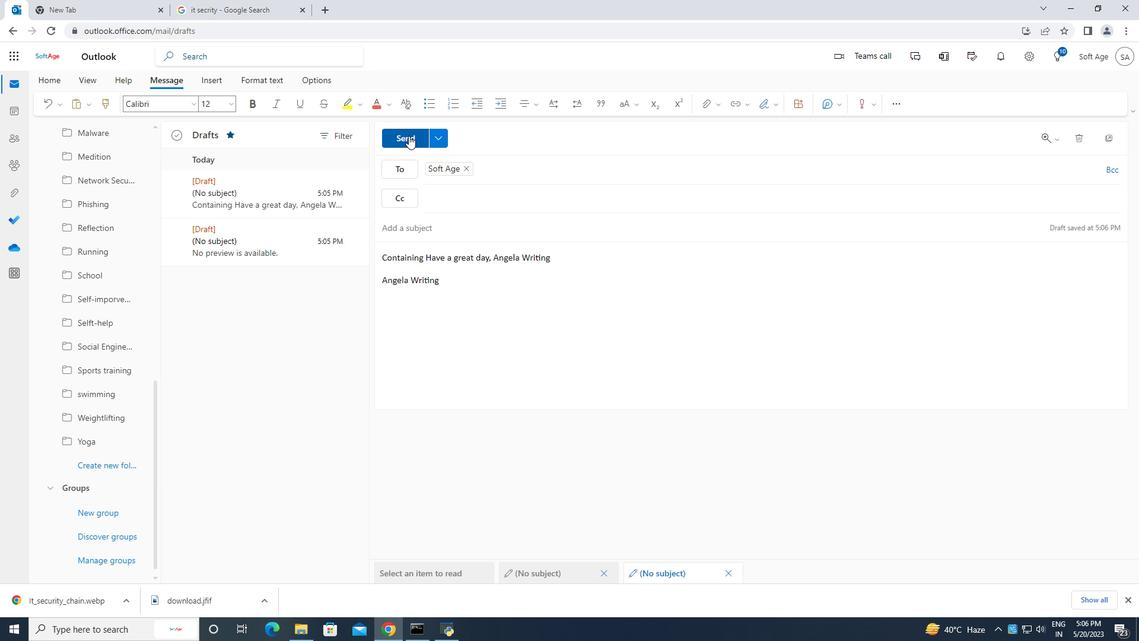 
Action: Mouse moved to (558, 342)
Screenshot: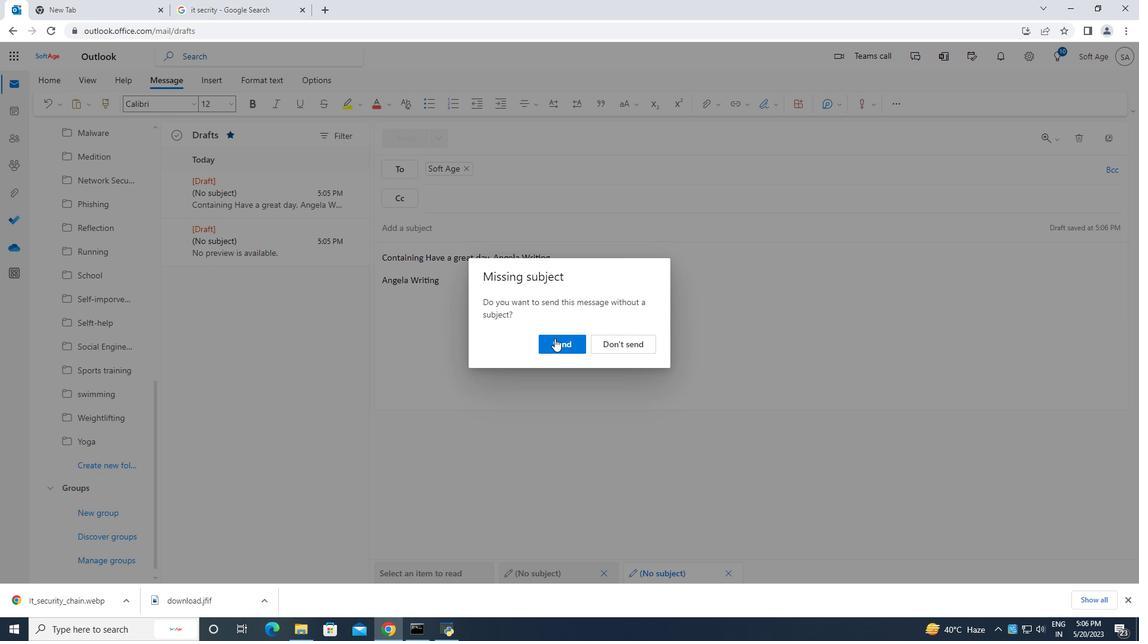 
Action: Mouse pressed left at (558, 342)
Screenshot: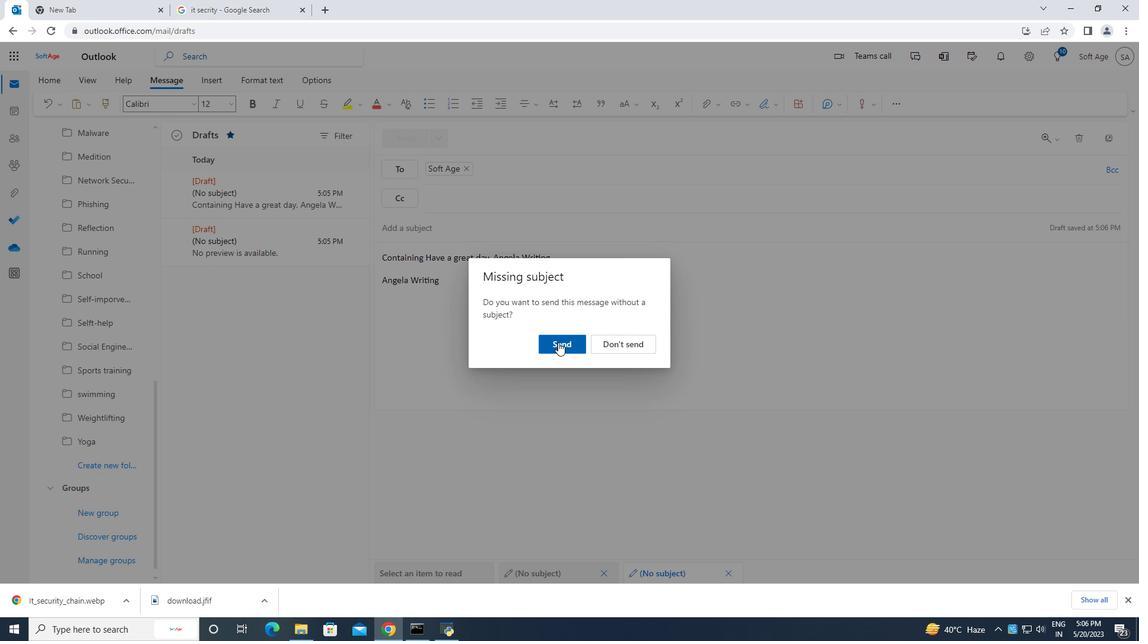 
Action: Mouse moved to (462, 322)
Screenshot: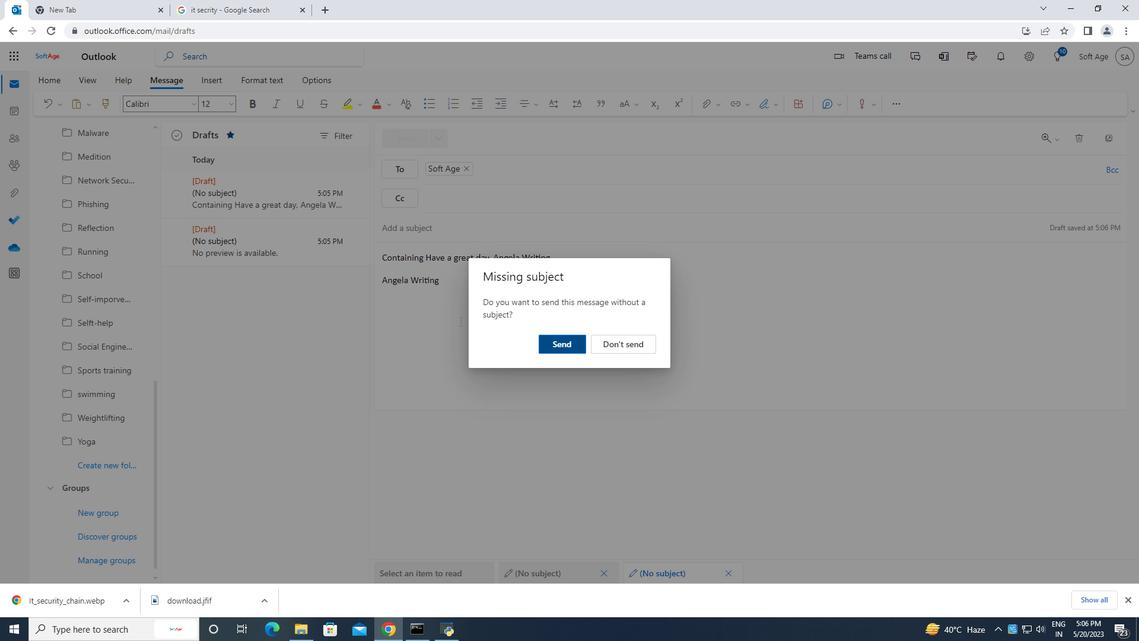 
